 Task: Find connections with filter location Marmagao with filter topic #Startuplife with filter profile language German with filter current company SAP Openings with filter school DAV Centenary Public School - India with filter industry Research Services with filter service category Growth Marketing with filter keywords title Front Desk Manager
Action: Mouse moved to (480, 69)
Screenshot: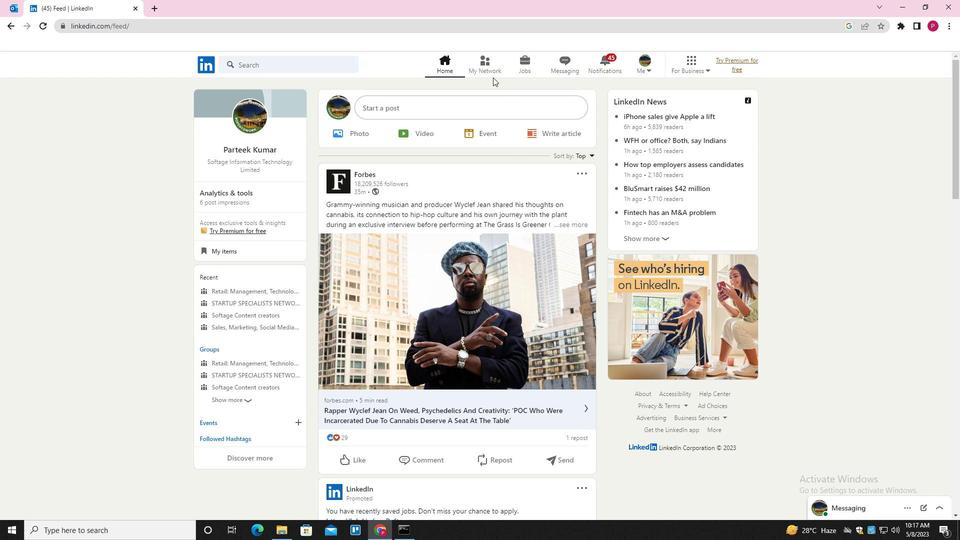 
Action: Mouse pressed left at (480, 69)
Screenshot: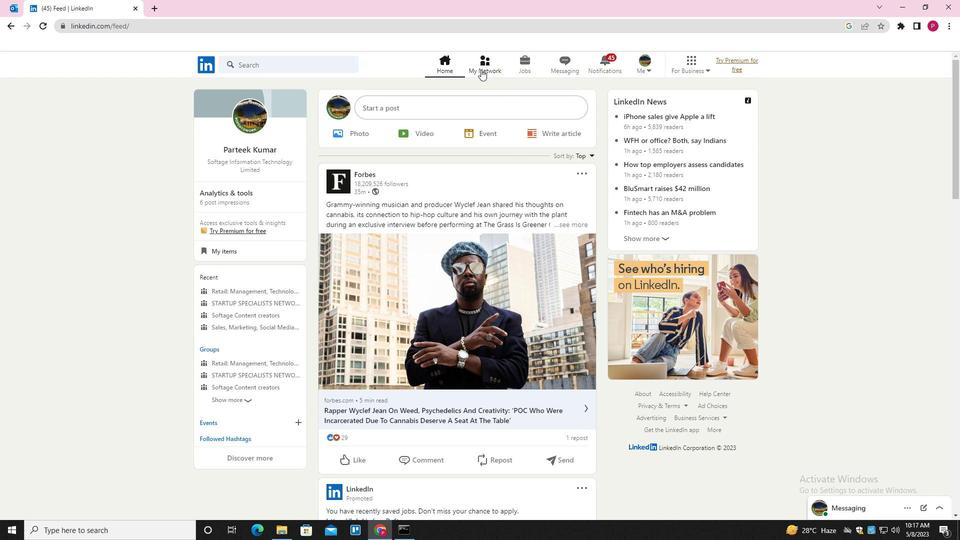 
Action: Mouse moved to (322, 120)
Screenshot: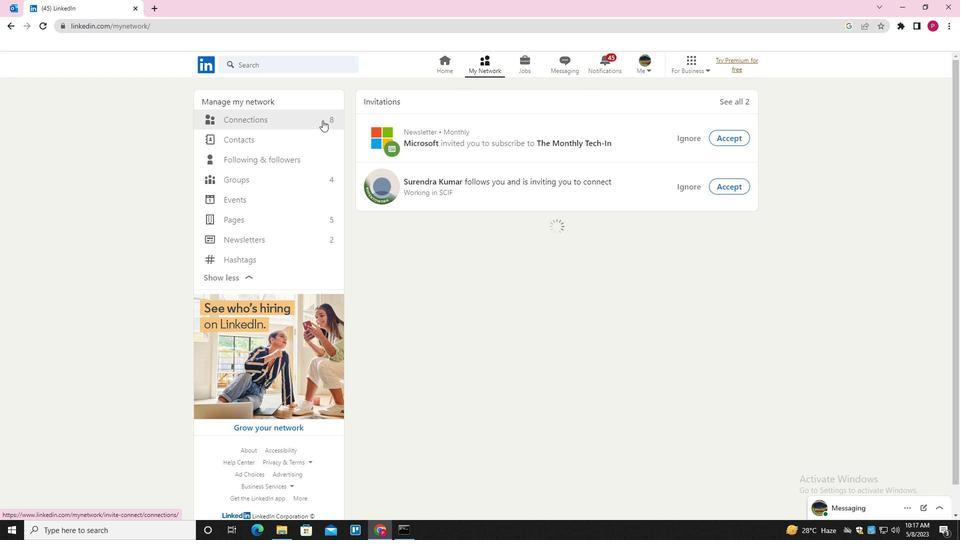 
Action: Mouse pressed left at (322, 120)
Screenshot: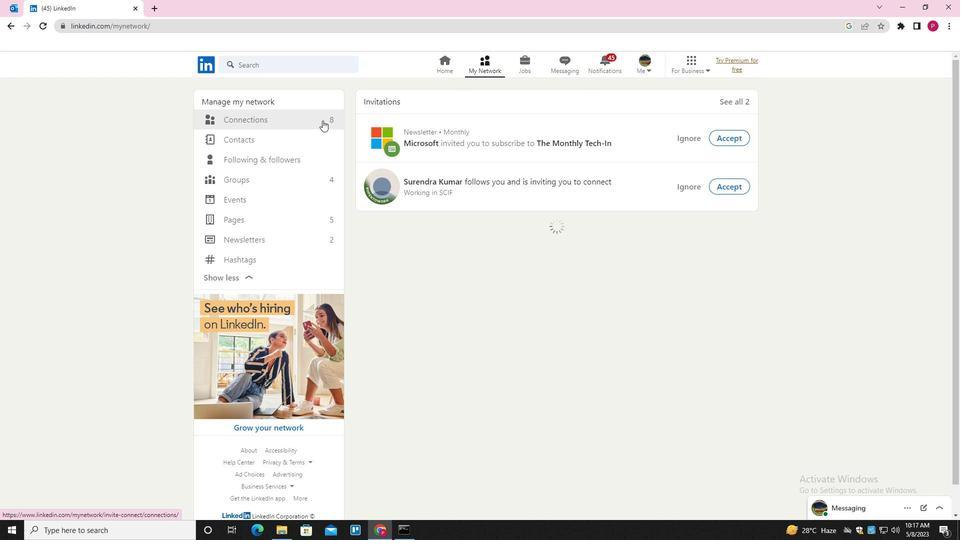 
Action: Mouse moved to (539, 118)
Screenshot: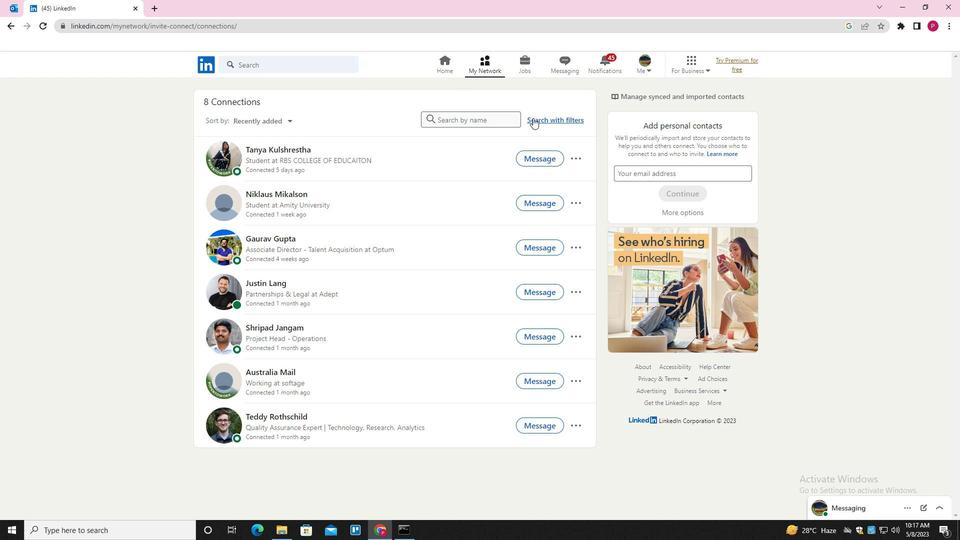 
Action: Mouse pressed left at (539, 118)
Screenshot: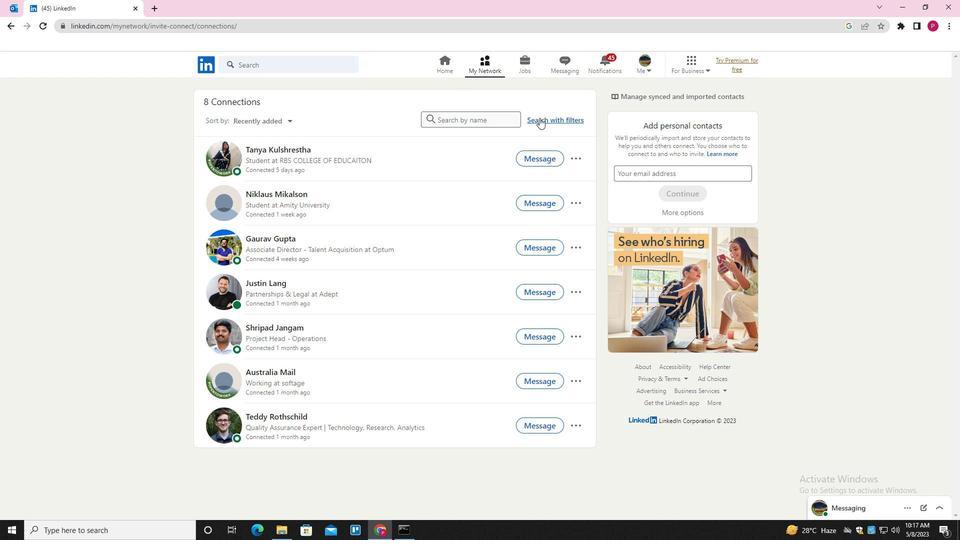 
Action: Mouse moved to (509, 93)
Screenshot: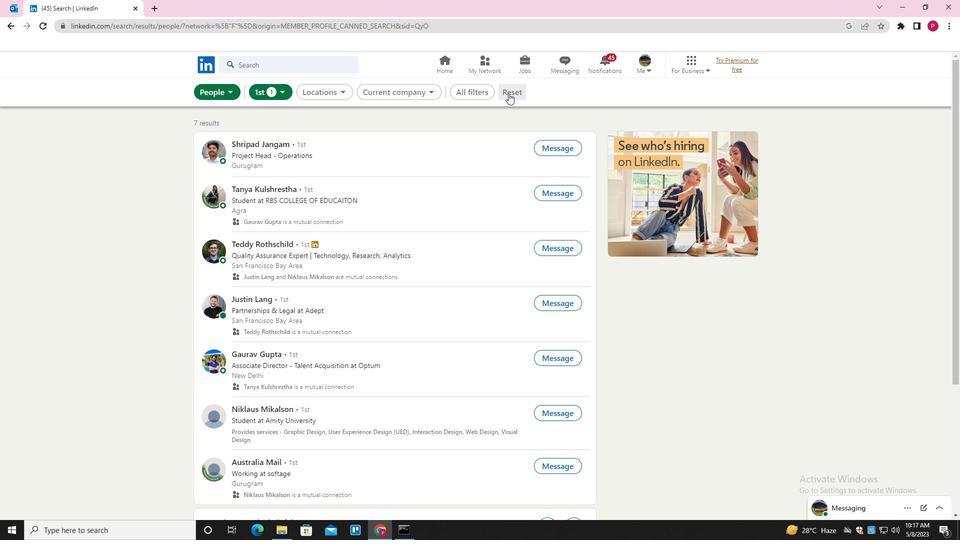 
Action: Mouse pressed left at (509, 93)
Screenshot: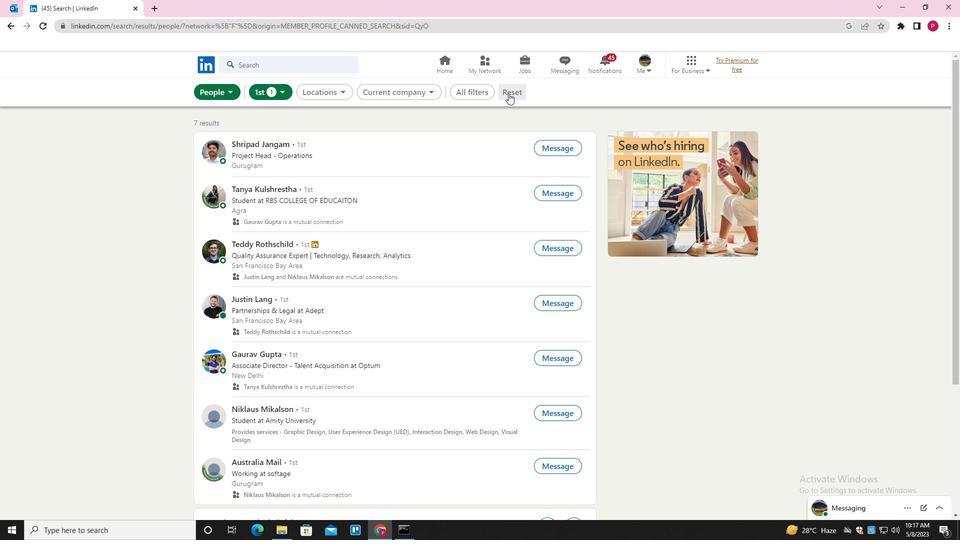 
Action: Mouse moved to (499, 93)
Screenshot: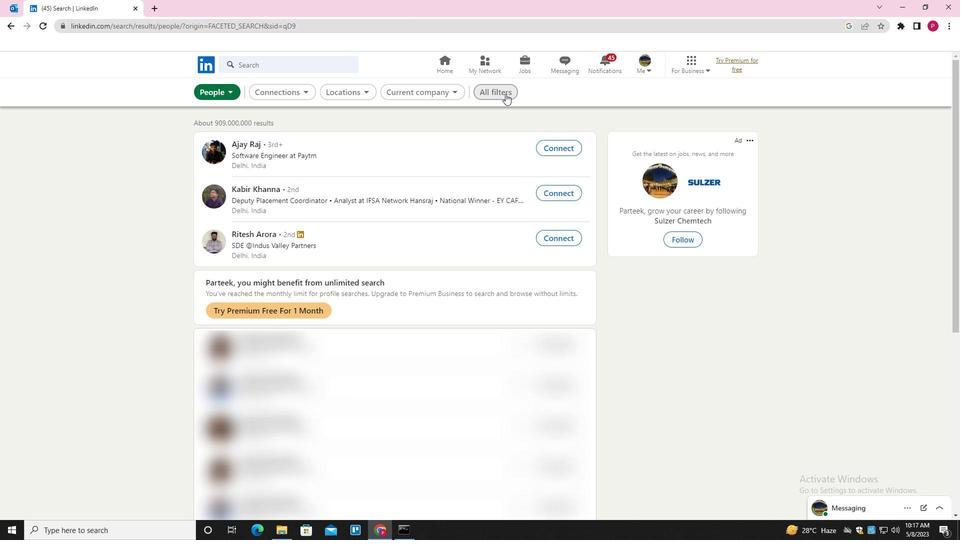 
Action: Mouse pressed left at (499, 93)
Screenshot: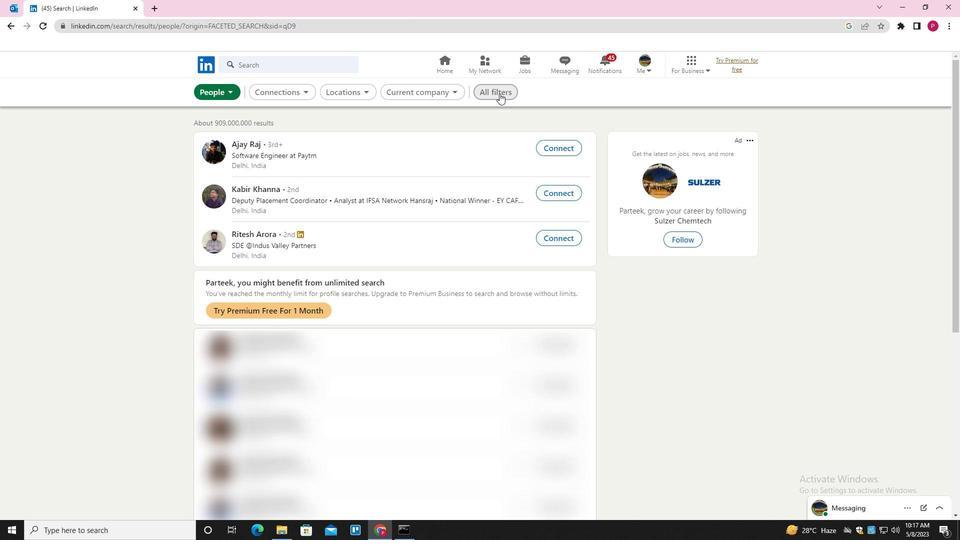 
Action: Mouse moved to (831, 239)
Screenshot: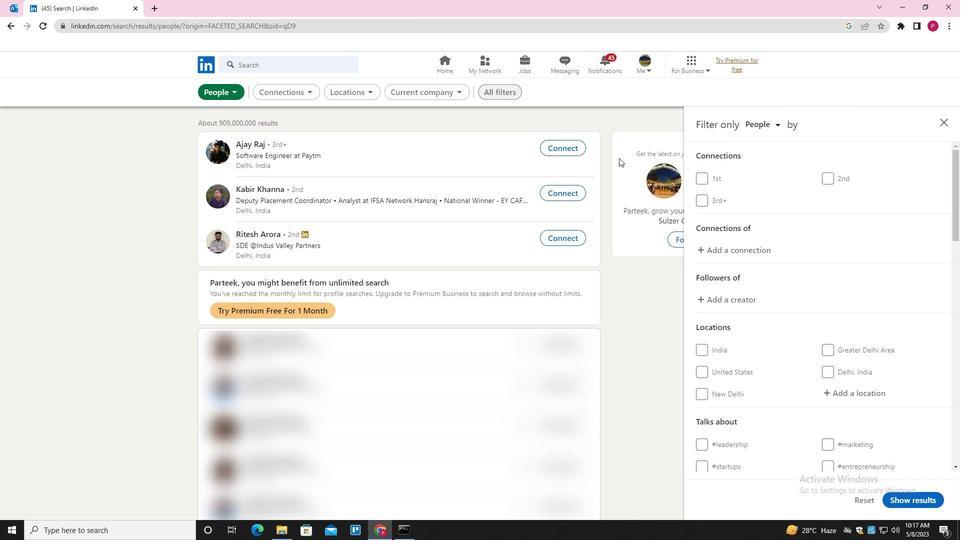 
Action: Mouse scrolled (831, 239) with delta (0, 0)
Screenshot: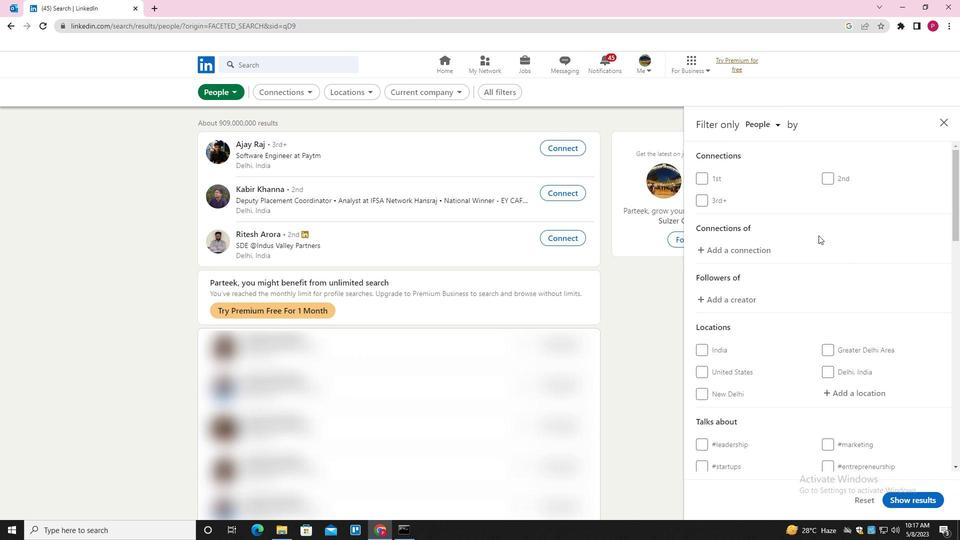 
Action: Mouse scrolled (831, 239) with delta (0, 0)
Screenshot: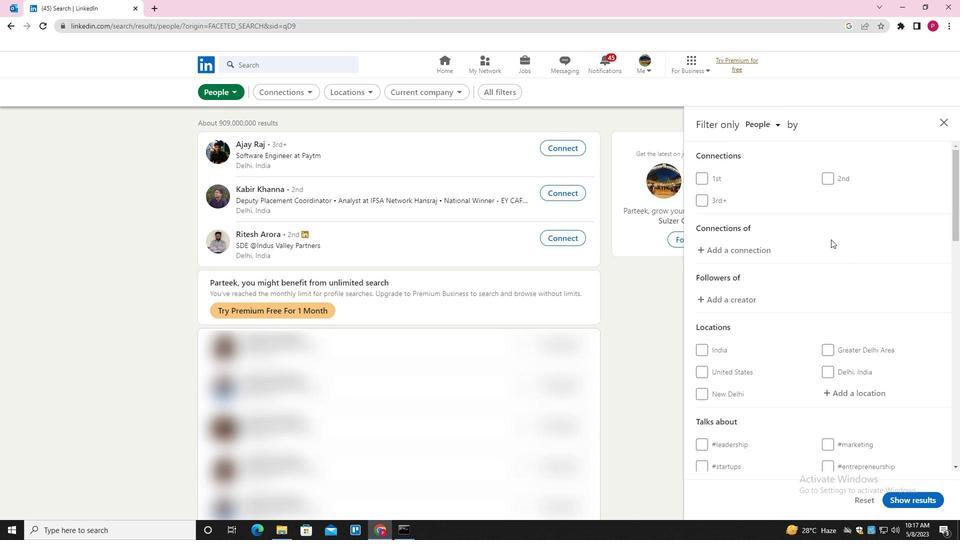 
Action: Mouse moved to (861, 289)
Screenshot: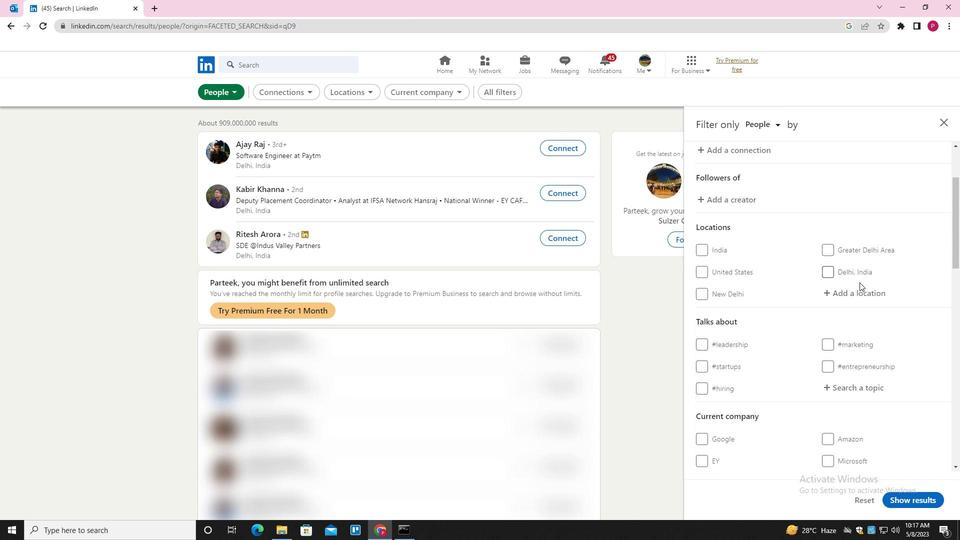 
Action: Mouse pressed left at (861, 289)
Screenshot: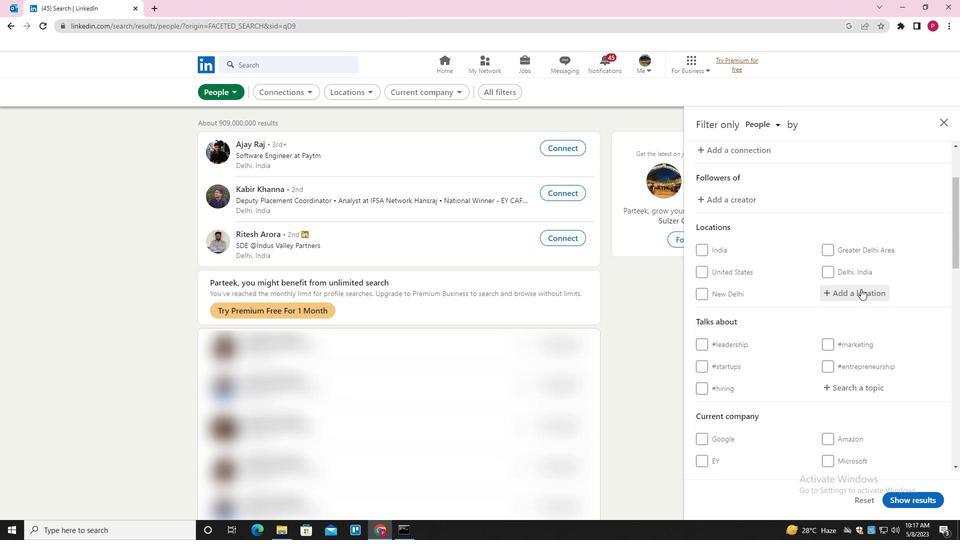 
Action: Key pressed <Key.shift>MARMAGAO<Key.down><Key.enter>
Screenshot: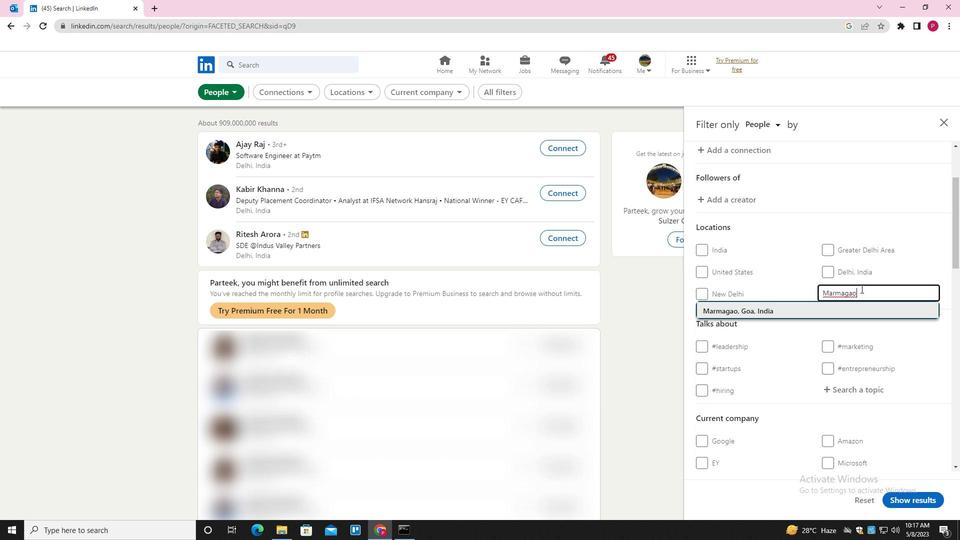 
Action: Mouse scrolled (861, 288) with delta (0, 0)
Screenshot: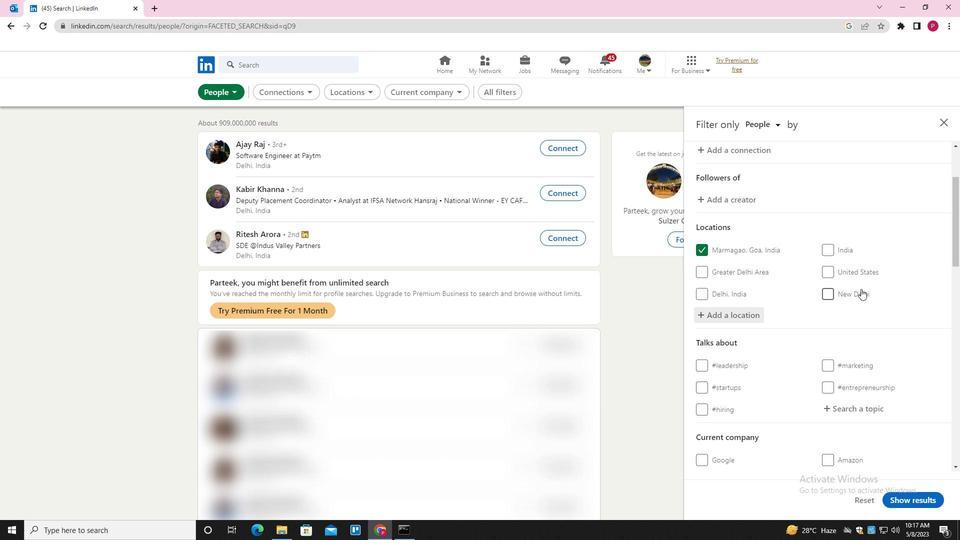 
Action: Mouse scrolled (861, 288) with delta (0, 0)
Screenshot: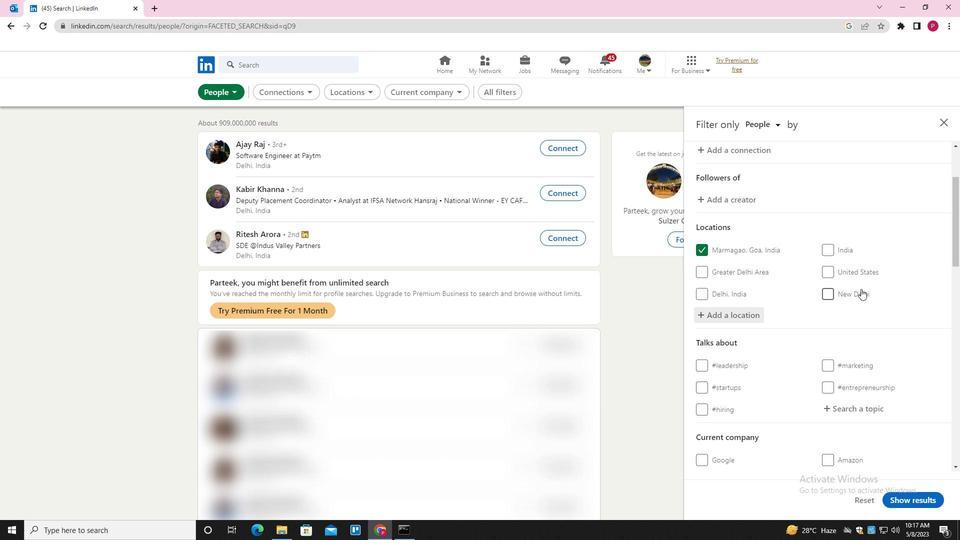 
Action: Mouse scrolled (861, 288) with delta (0, 0)
Screenshot: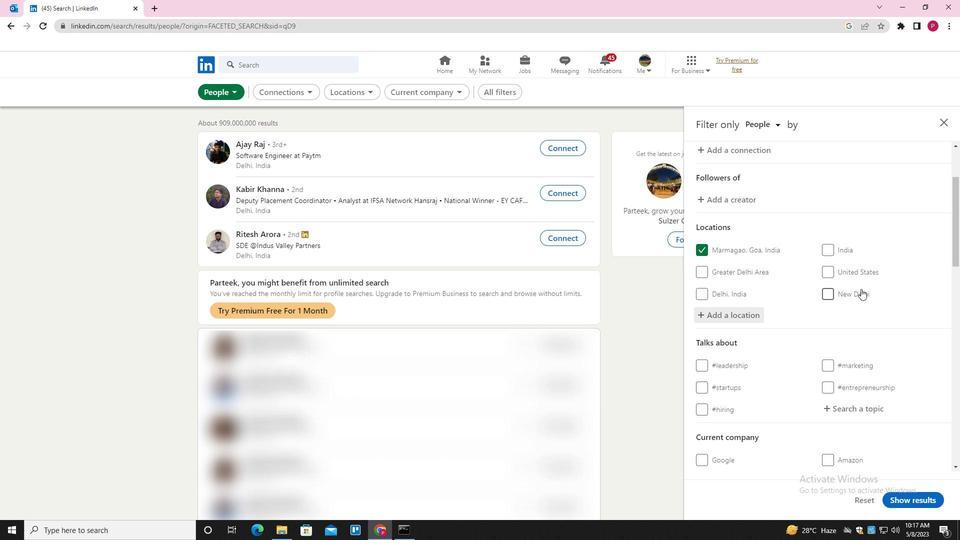 
Action: Mouse moved to (855, 265)
Screenshot: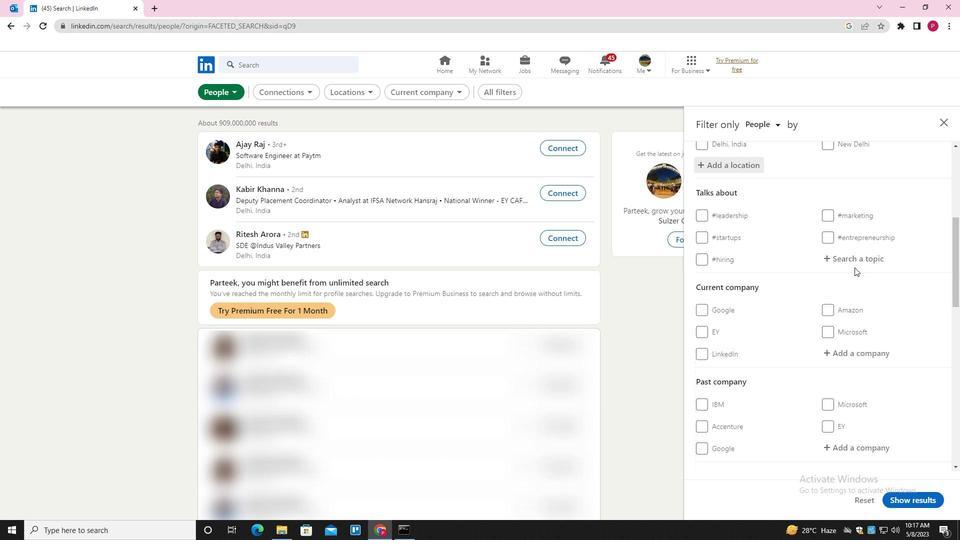 
Action: Mouse pressed left at (855, 265)
Screenshot: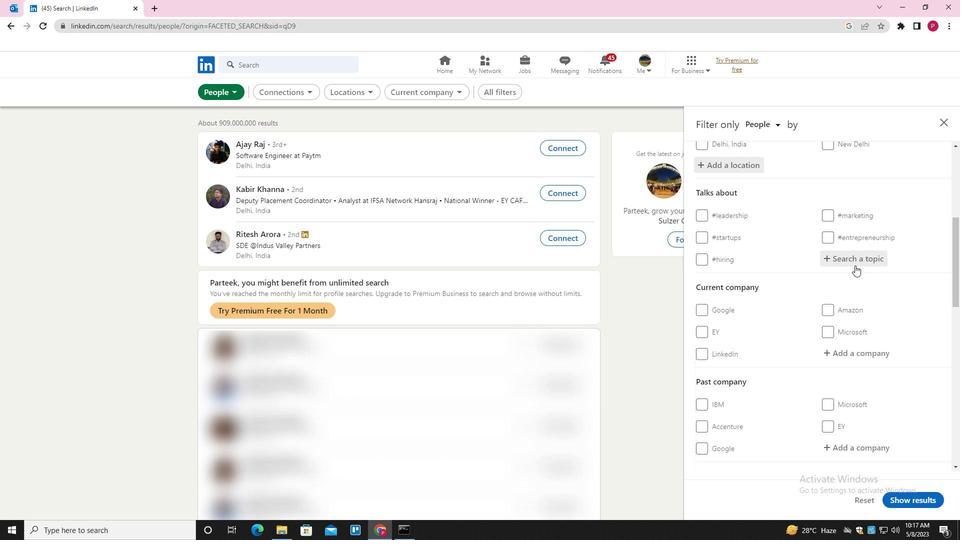 
Action: Key pressed STARTUPLIFE<Key.down><Key.enter>
Screenshot: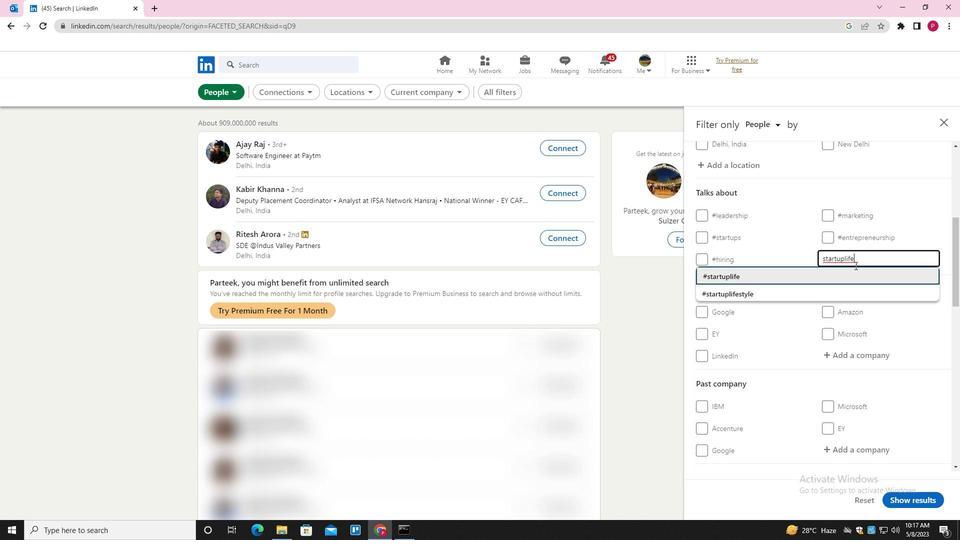 
Action: Mouse moved to (792, 321)
Screenshot: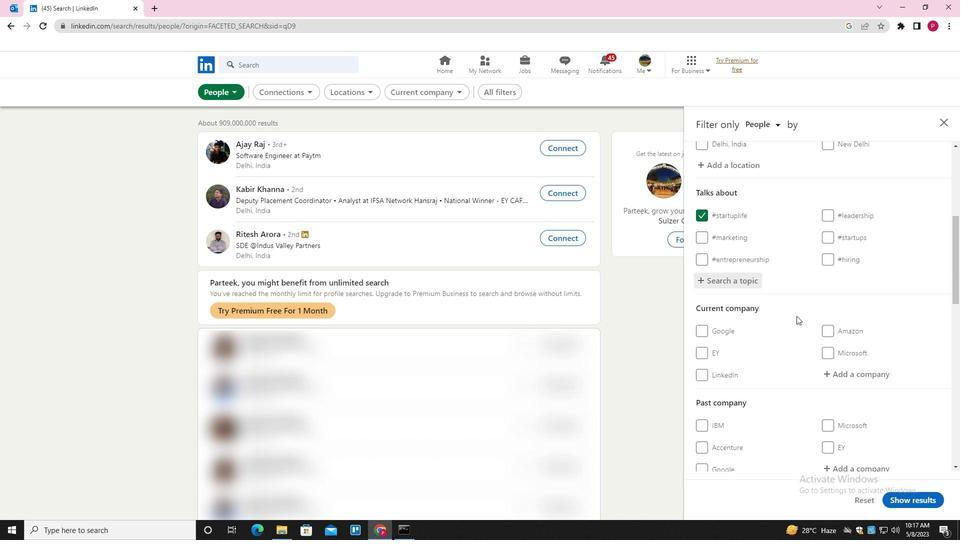 
Action: Mouse scrolled (792, 320) with delta (0, 0)
Screenshot: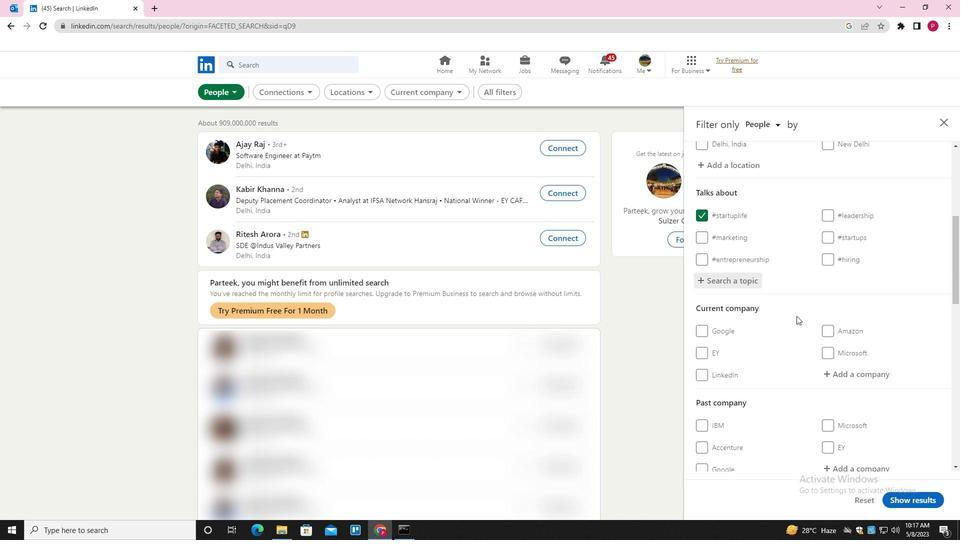 
Action: Mouse moved to (791, 322)
Screenshot: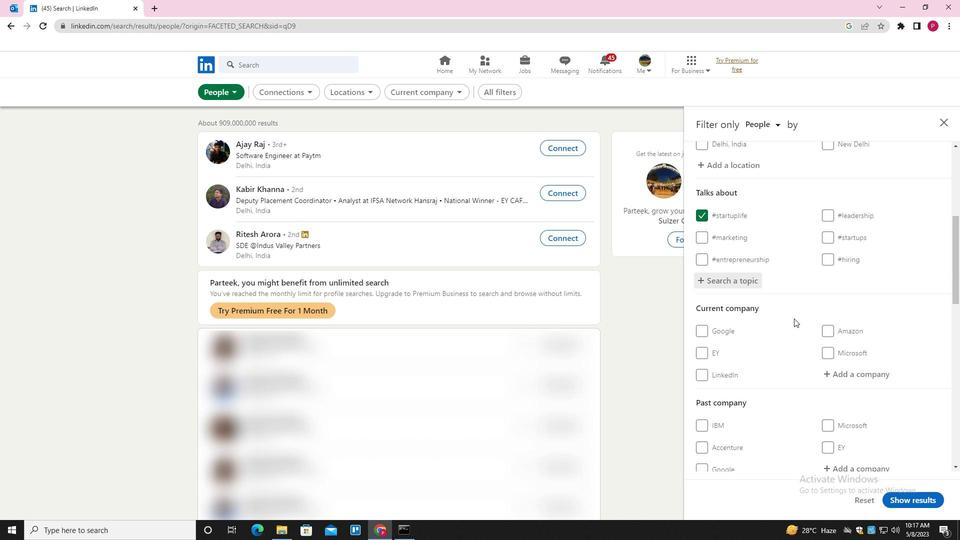 
Action: Mouse scrolled (791, 322) with delta (0, 0)
Screenshot: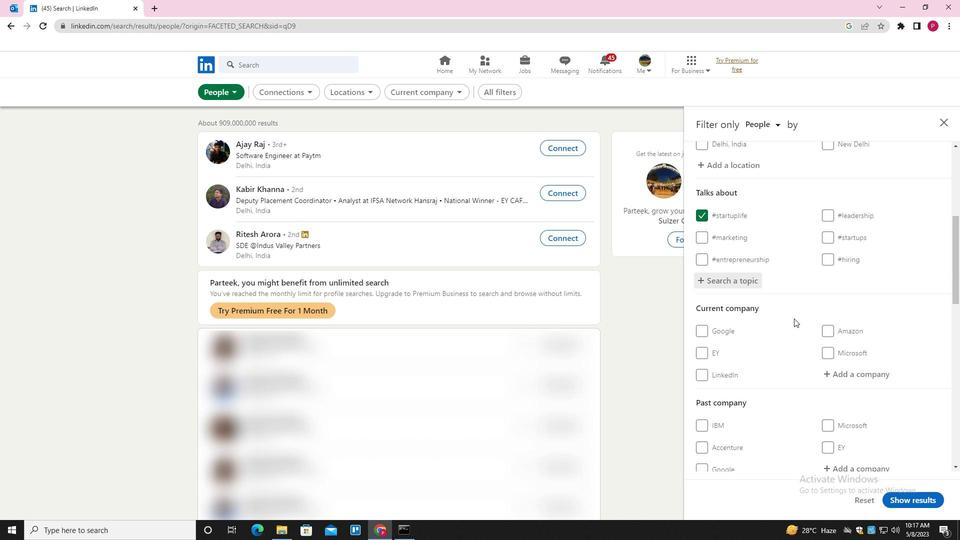 
Action: Mouse moved to (791, 323)
Screenshot: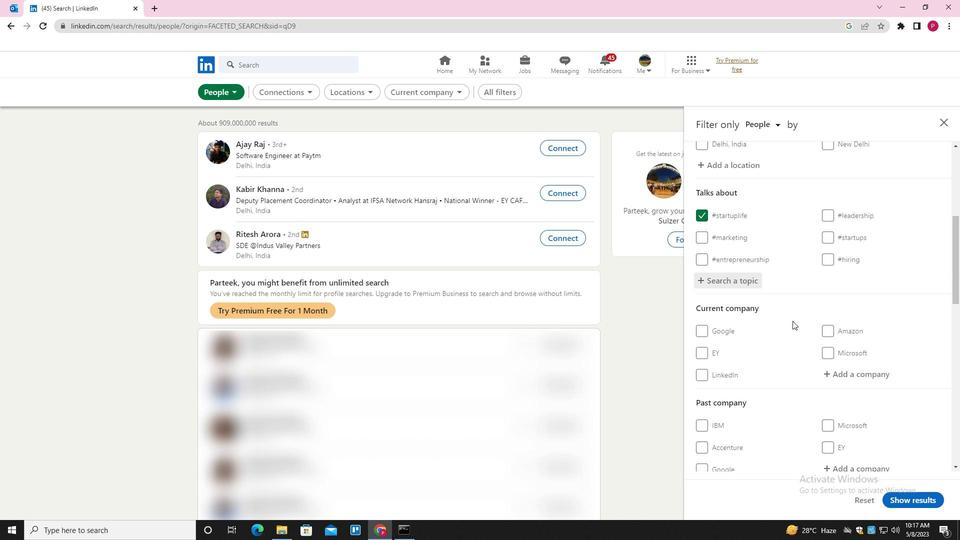 
Action: Mouse scrolled (791, 323) with delta (0, 0)
Screenshot: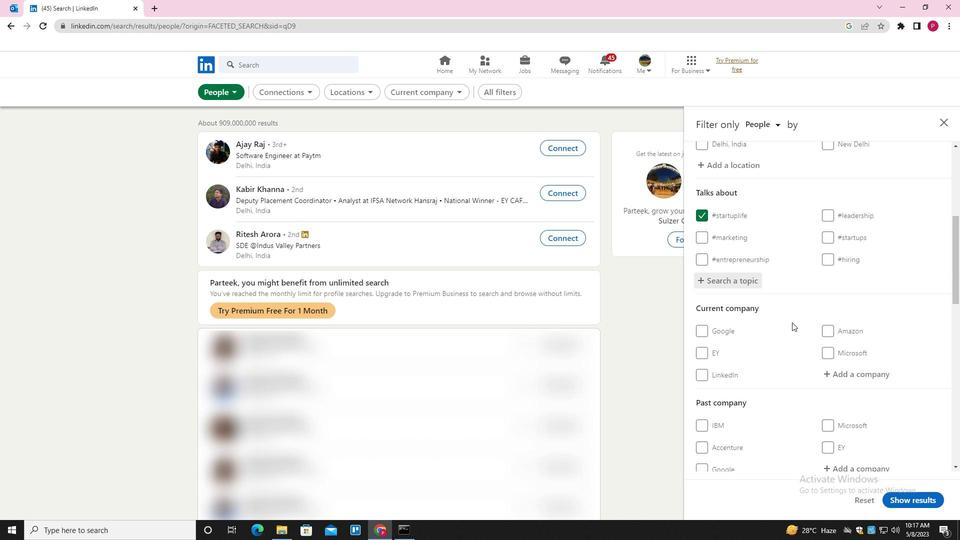 
Action: Mouse moved to (791, 324)
Screenshot: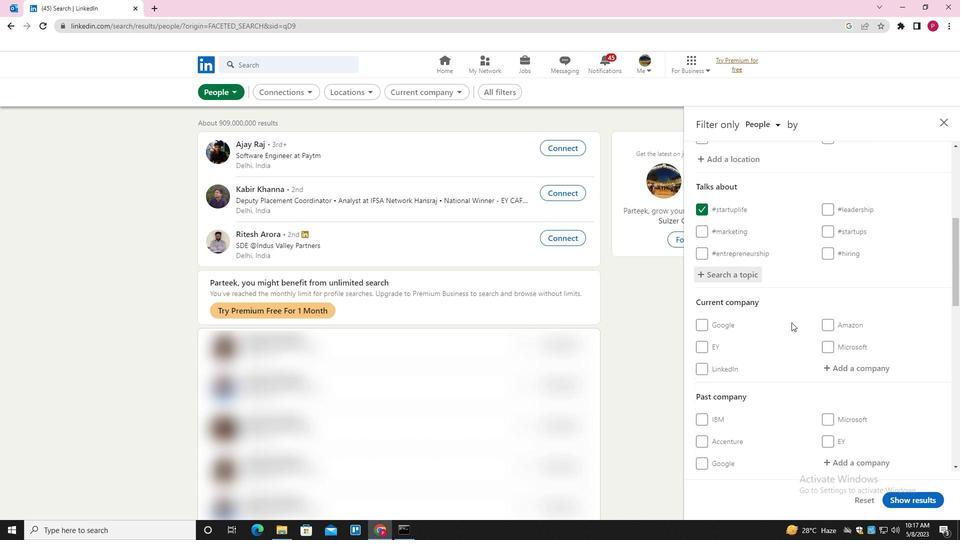 
Action: Mouse scrolled (791, 323) with delta (0, 0)
Screenshot: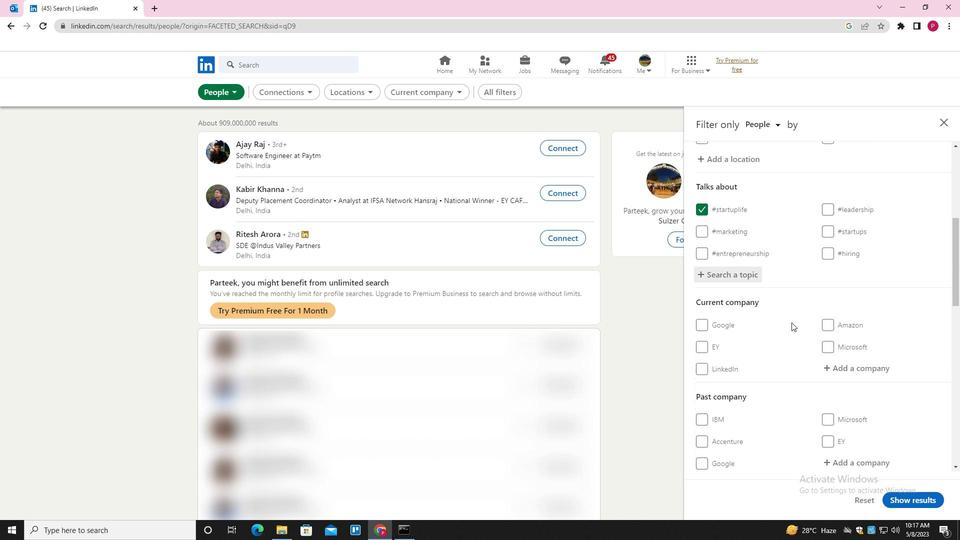 
Action: Mouse moved to (791, 324)
Screenshot: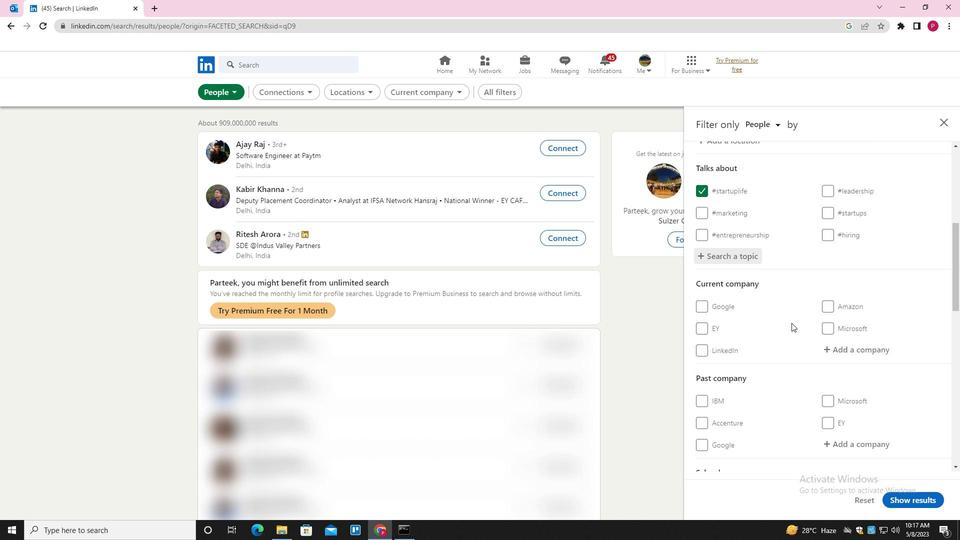 
Action: Mouse scrolled (791, 323) with delta (0, 0)
Screenshot: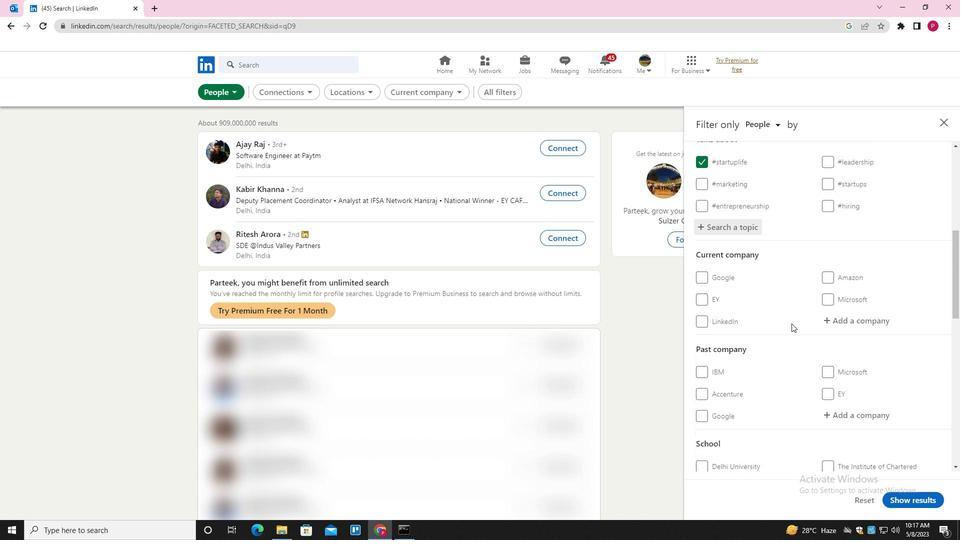 
Action: Mouse moved to (759, 312)
Screenshot: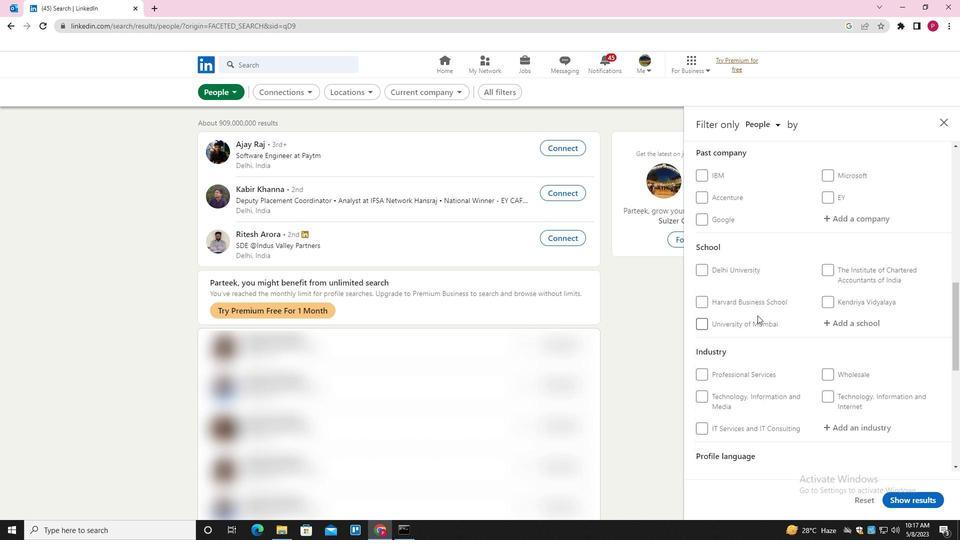 
Action: Mouse scrolled (759, 312) with delta (0, 0)
Screenshot: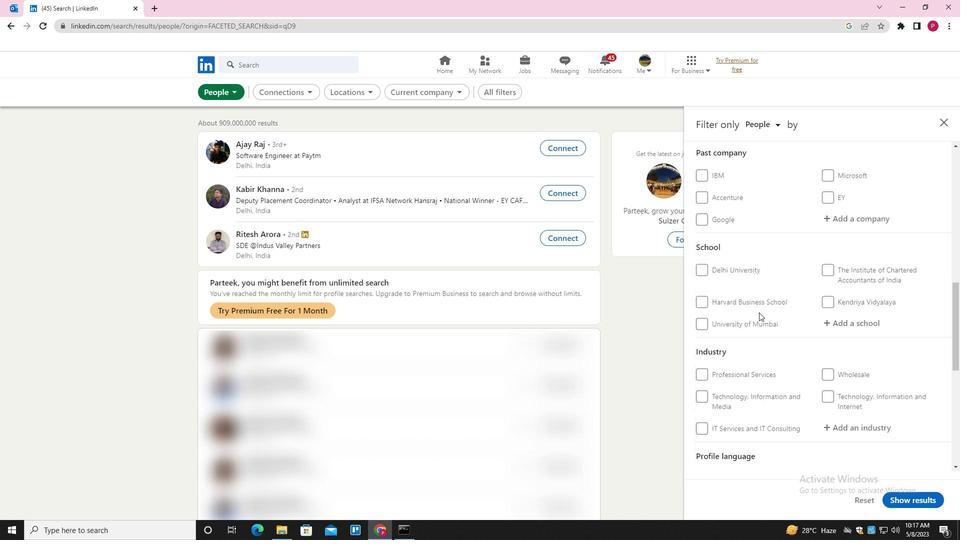 
Action: Mouse scrolled (759, 312) with delta (0, 0)
Screenshot: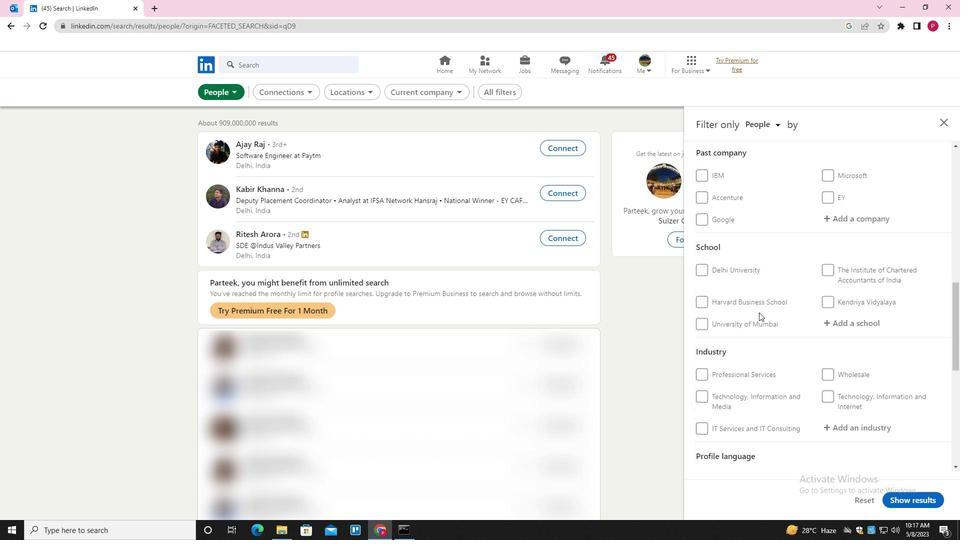 
Action: Mouse scrolled (759, 312) with delta (0, 0)
Screenshot: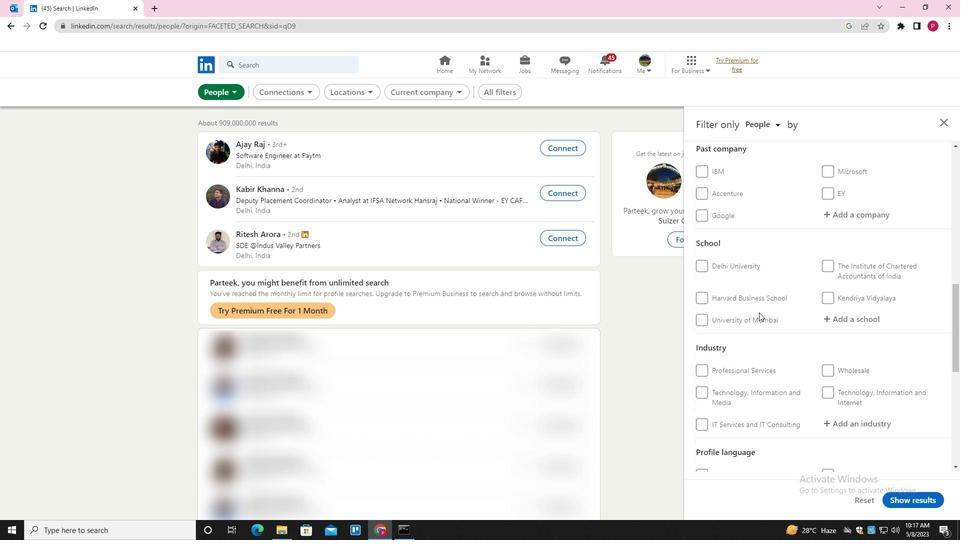 
Action: Mouse scrolled (759, 312) with delta (0, 0)
Screenshot: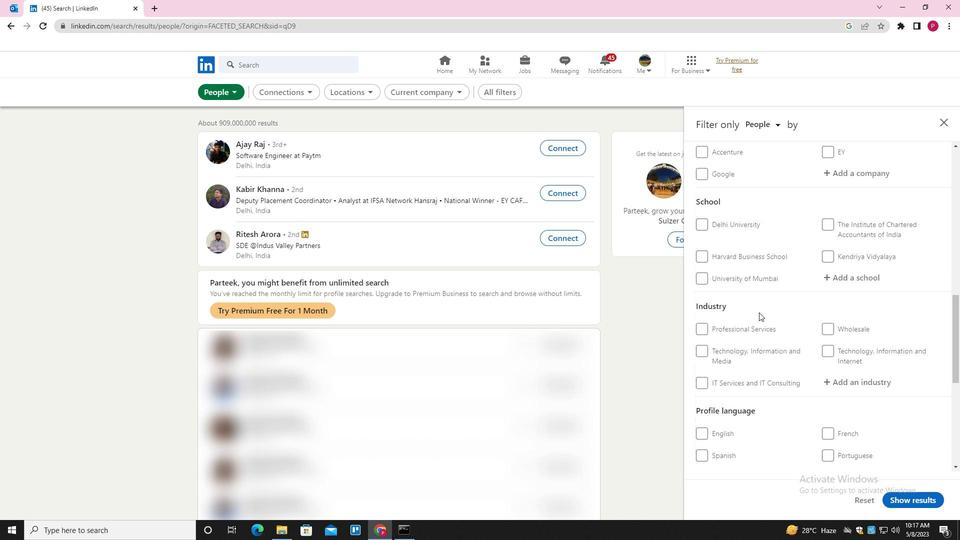 
Action: Mouse moved to (726, 322)
Screenshot: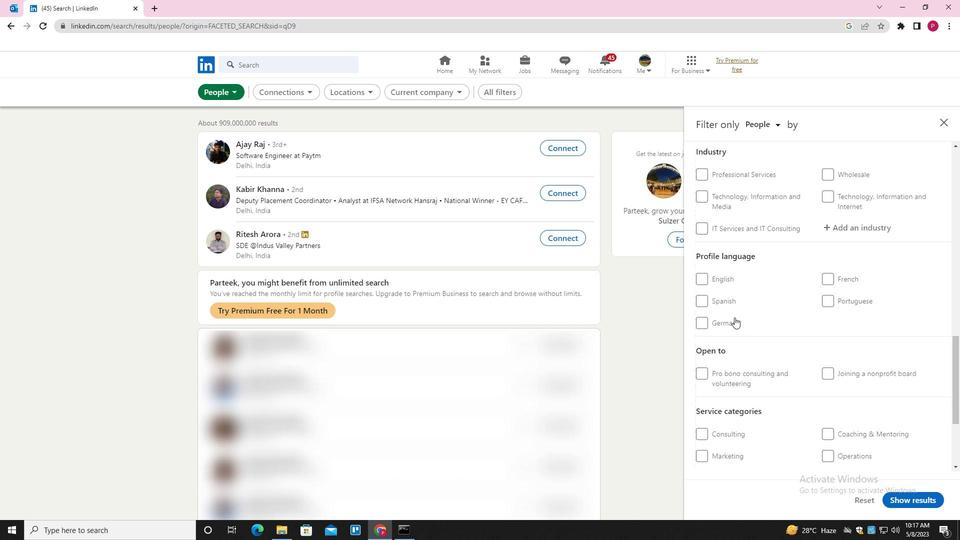 
Action: Mouse pressed left at (726, 322)
Screenshot: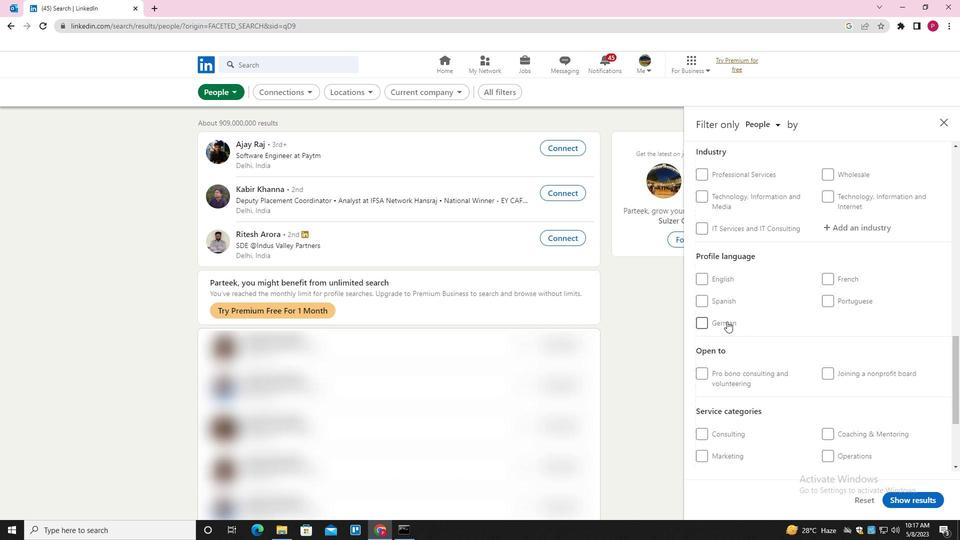 
Action: Mouse moved to (761, 326)
Screenshot: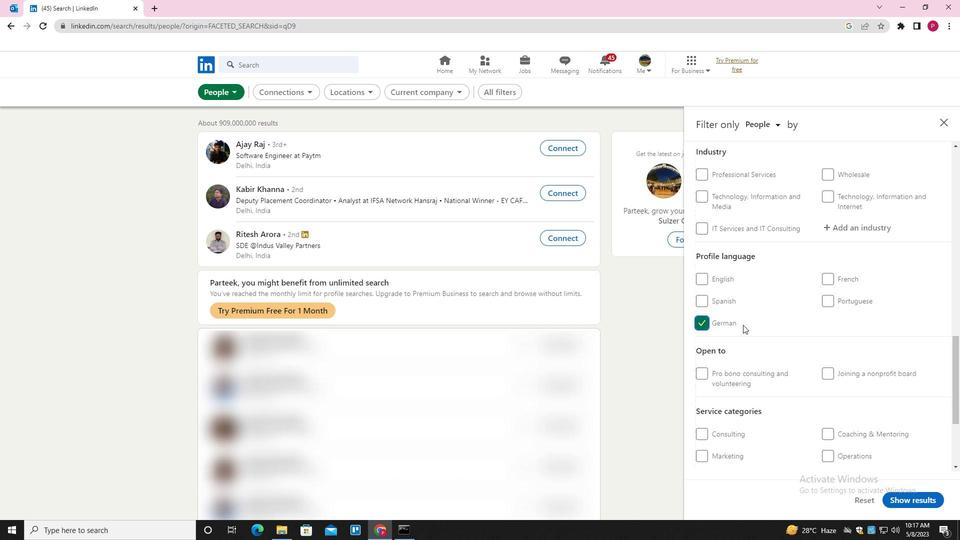 
Action: Mouse scrolled (761, 327) with delta (0, 0)
Screenshot: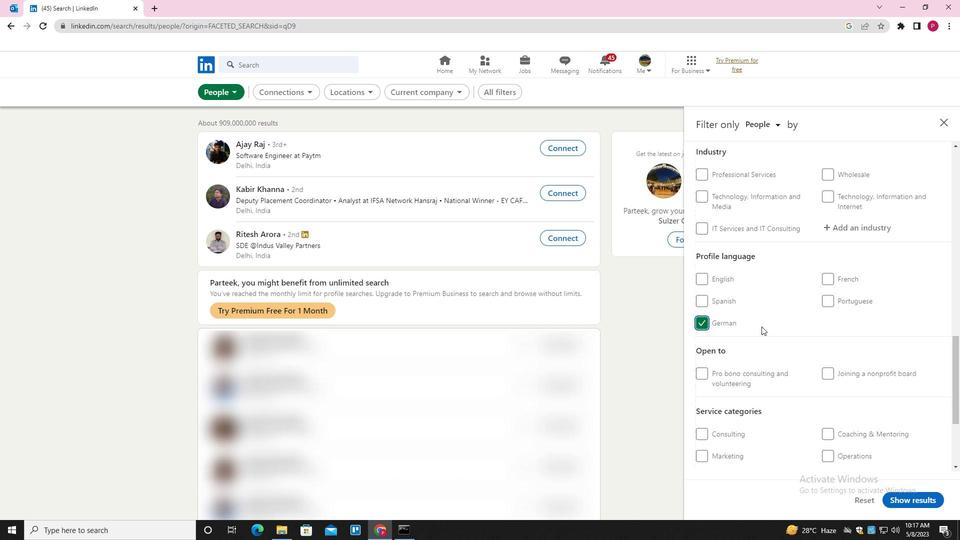 
Action: Mouse scrolled (761, 327) with delta (0, 0)
Screenshot: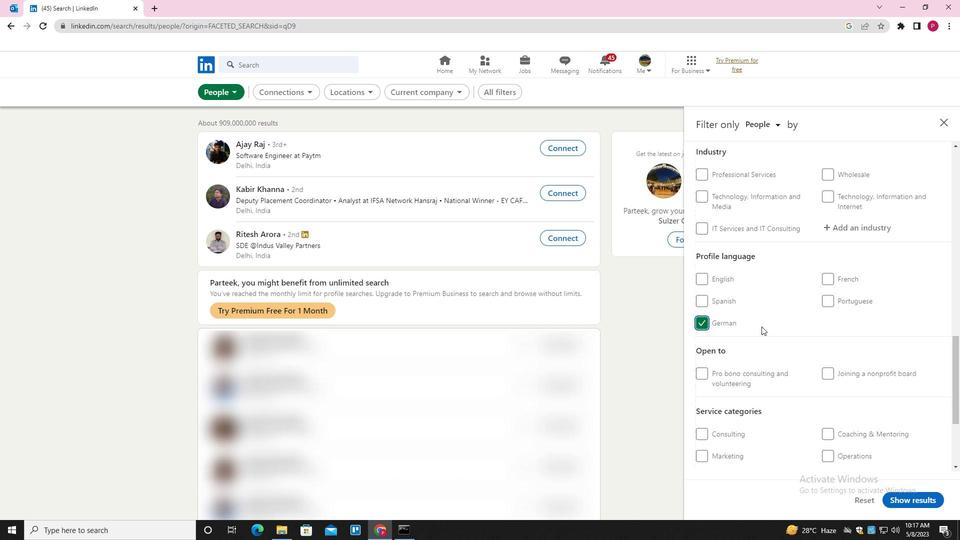 
Action: Mouse scrolled (761, 327) with delta (0, 0)
Screenshot: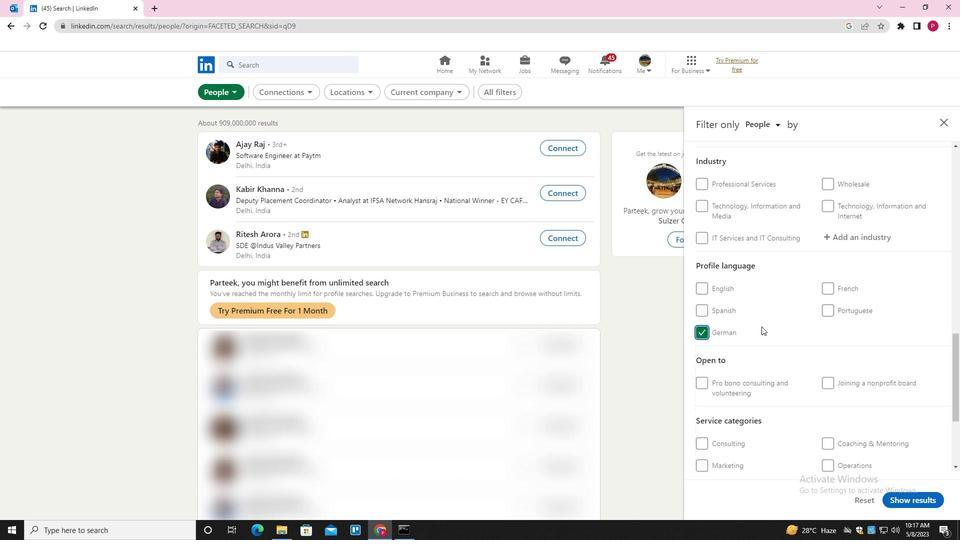 
Action: Mouse scrolled (761, 327) with delta (0, 0)
Screenshot: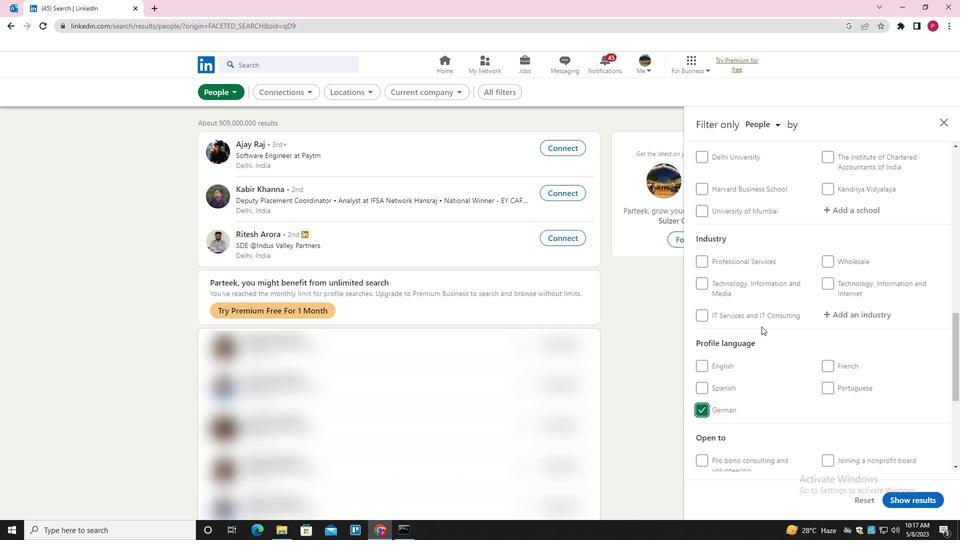 
Action: Mouse scrolled (761, 327) with delta (0, 0)
Screenshot: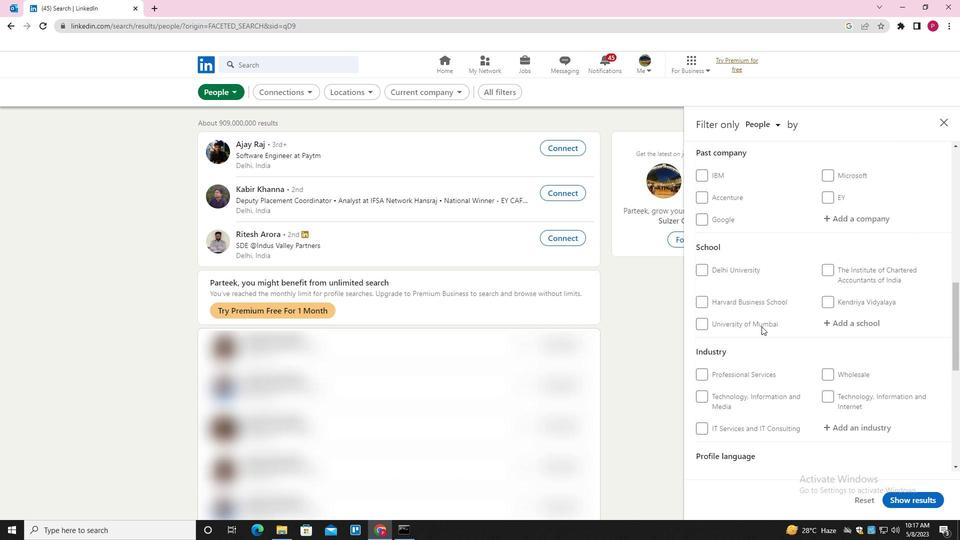 
Action: Mouse scrolled (761, 327) with delta (0, 0)
Screenshot: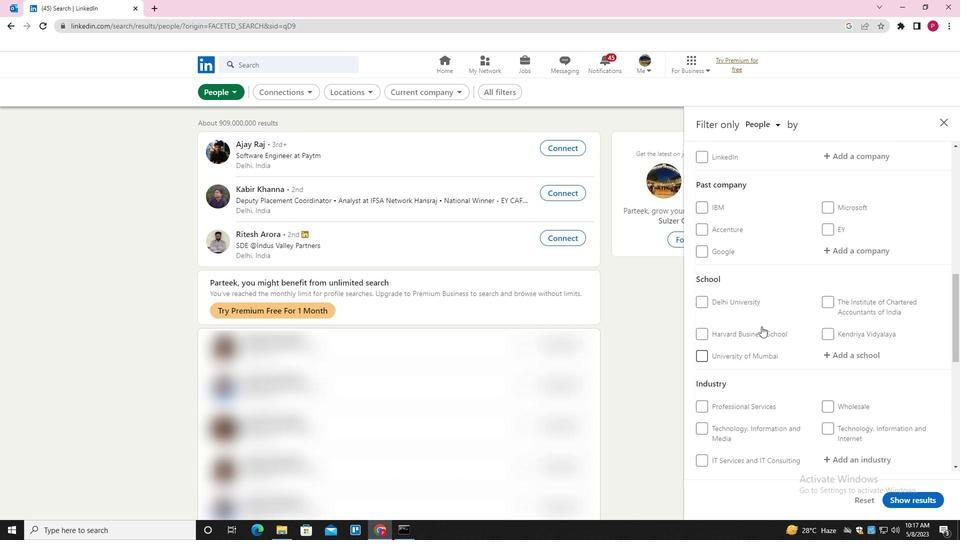 
Action: Mouse moved to (843, 227)
Screenshot: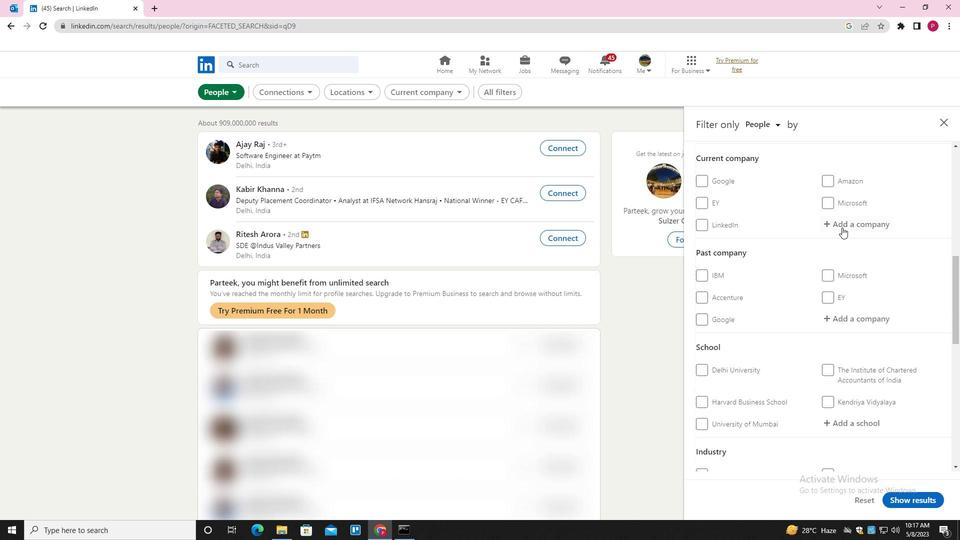 
Action: Mouse pressed left at (843, 227)
Screenshot: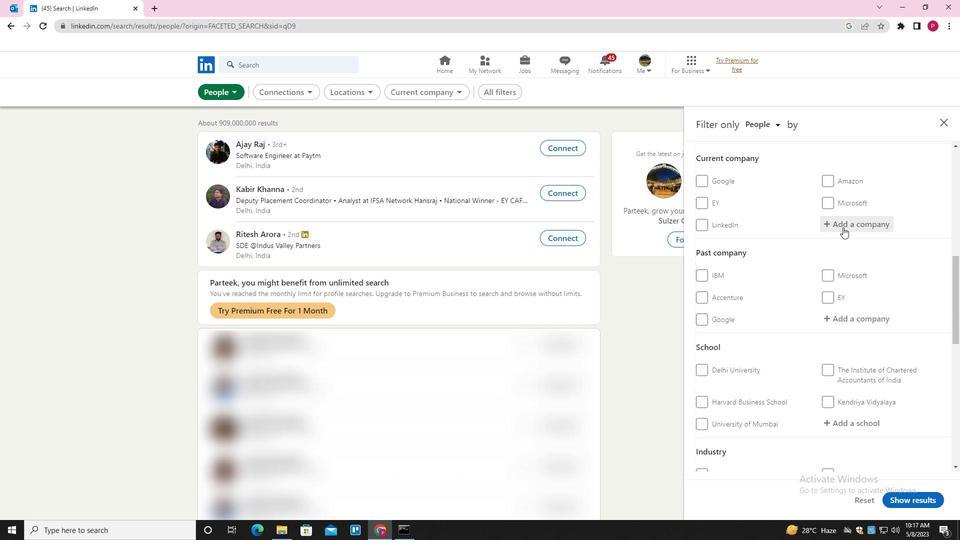 
Action: Key pressed <Key.shift>SAP<Key.space><Key.shift><Key.shift><Key.shift>OPENINGS<Key.space><Key.down><Key.enter>
Screenshot: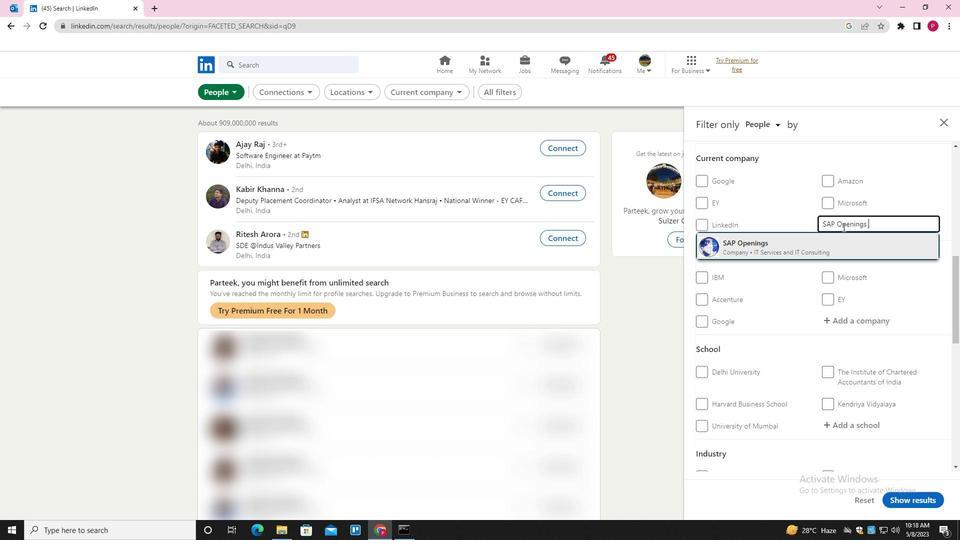 
Action: Mouse moved to (806, 258)
Screenshot: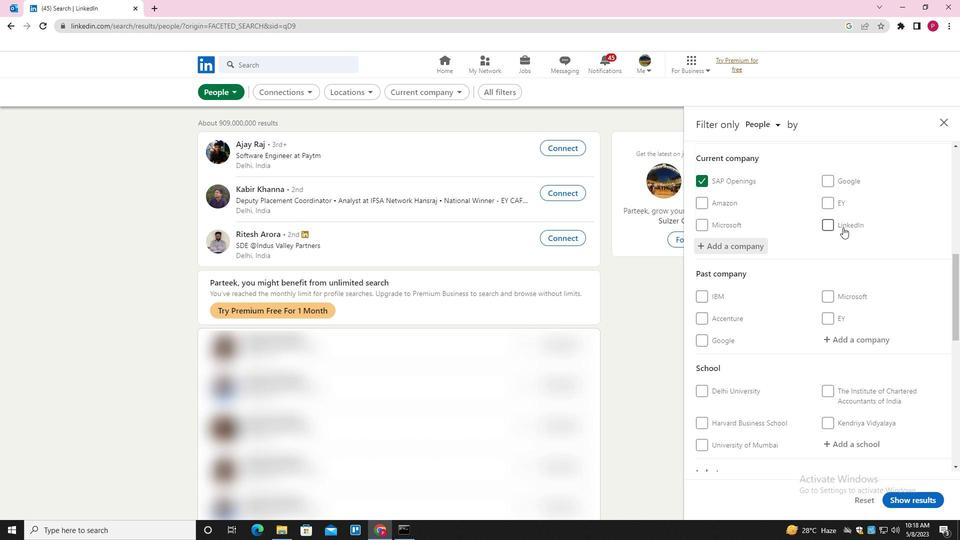 
Action: Mouse scrolled (806, 257) with delta (0, 0)
Screenshot: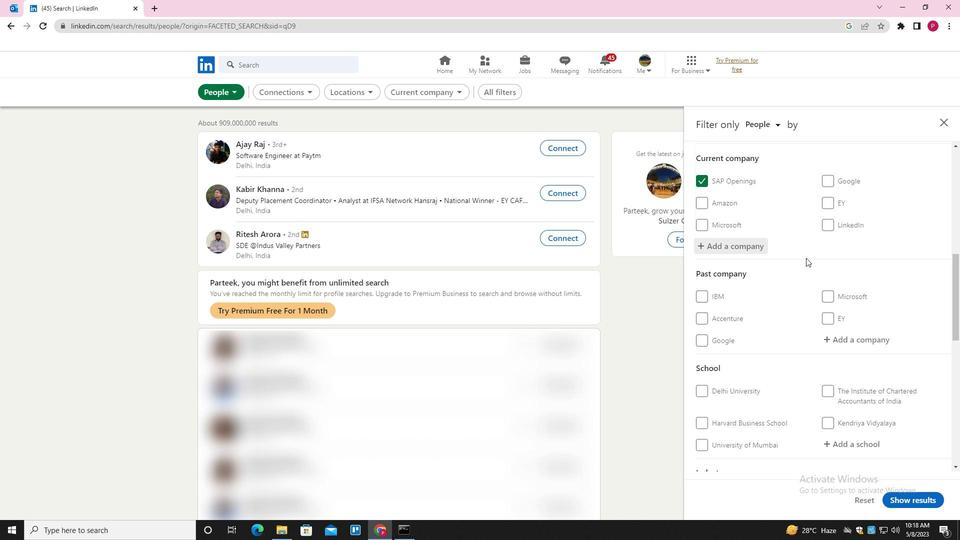 
Action: Mouse moved to (843, 288)
Screenshot: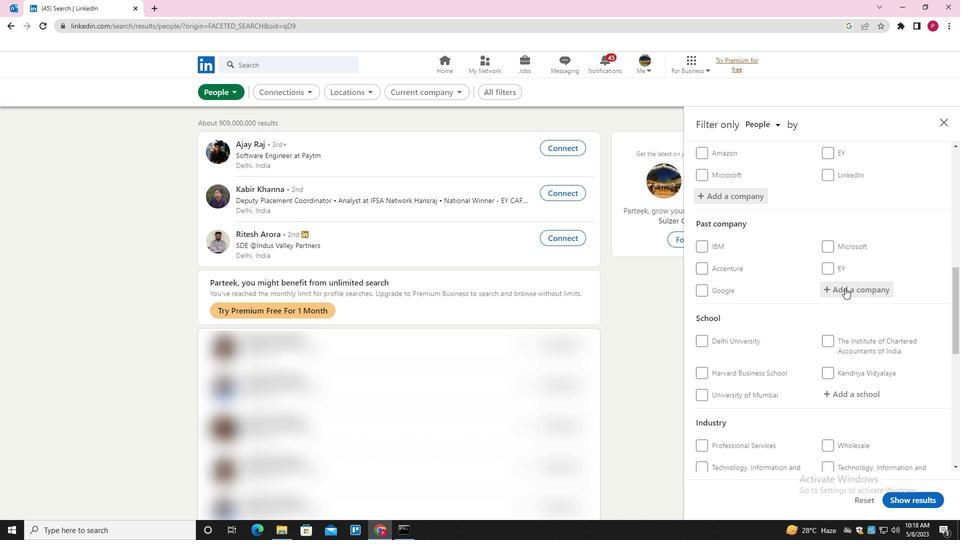 
Action: Mouse scrolled (843, 287) with delta (0, 0)
Screenshot: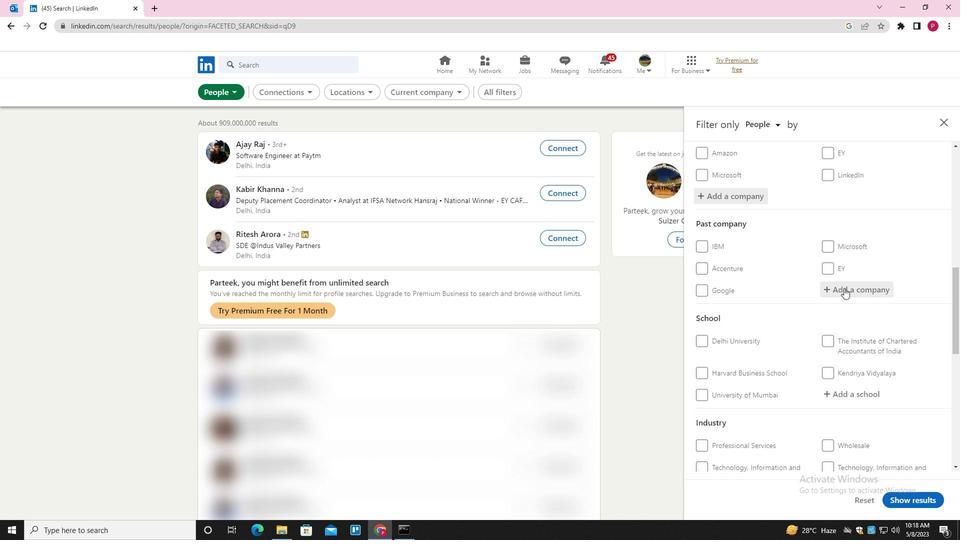 
Action: Mouse moved to (843, 289)
Screenshot: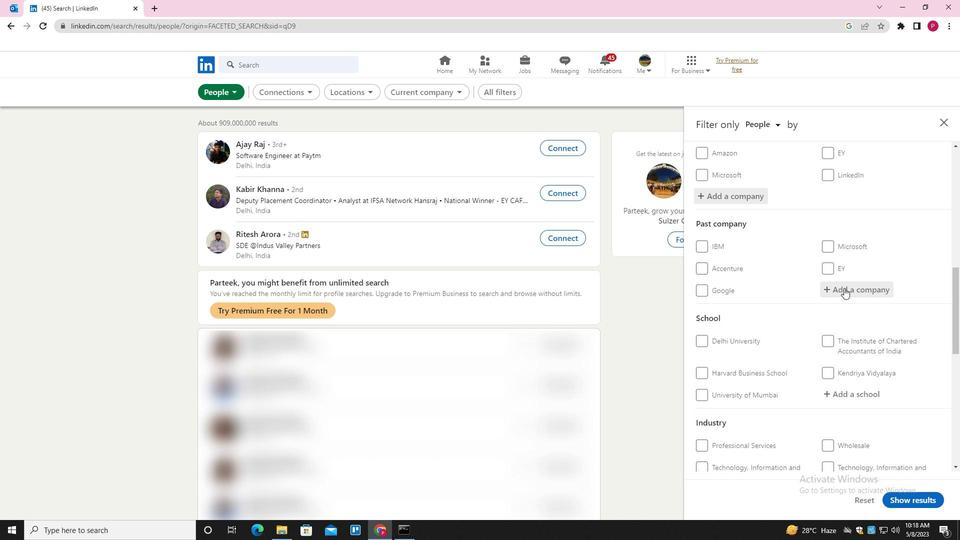 
Action: Mouse scrolled (843, 288) with delta (0, 0)
Screenshot: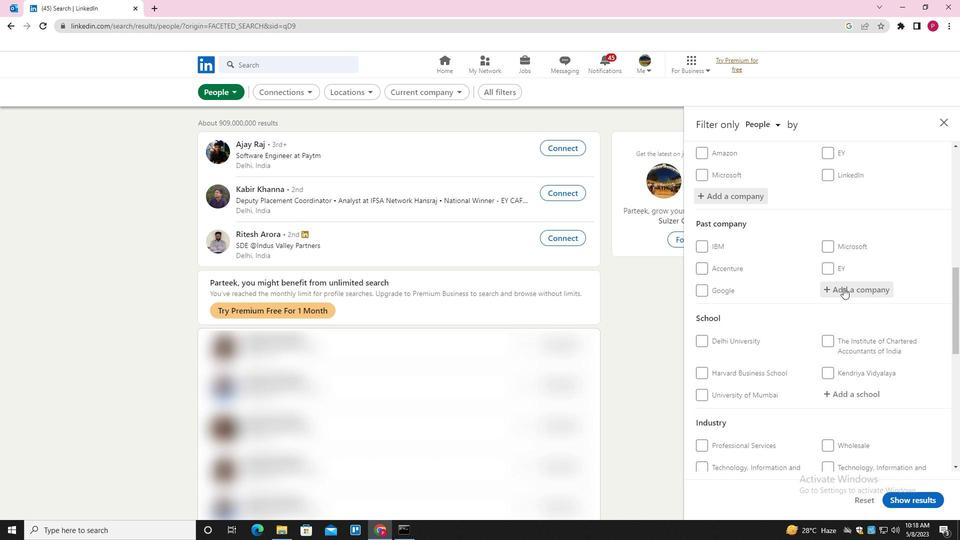 
Action: Mouse moved to (839, 288)
Screenshot: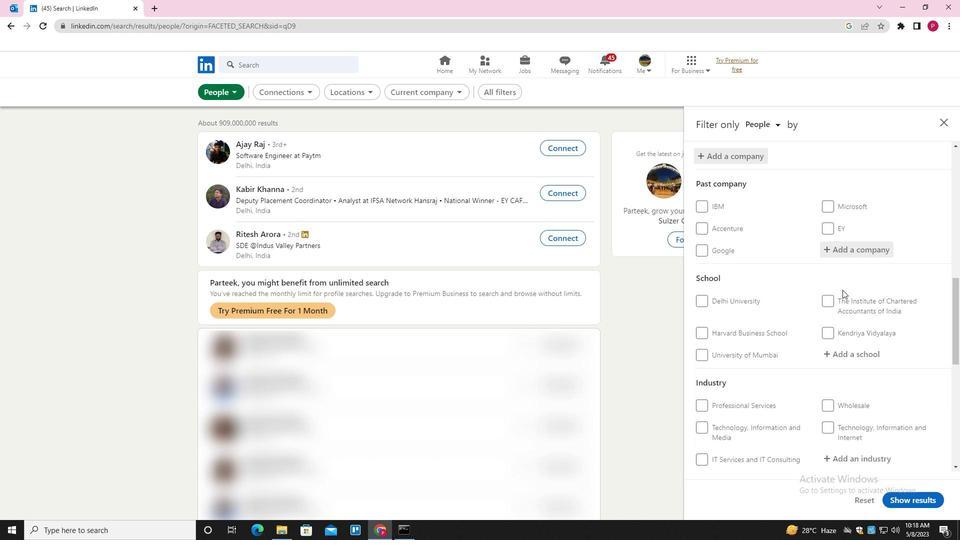 
Action: Mouse scrolled (839, 287) with delta (0, 0)
Screenshot: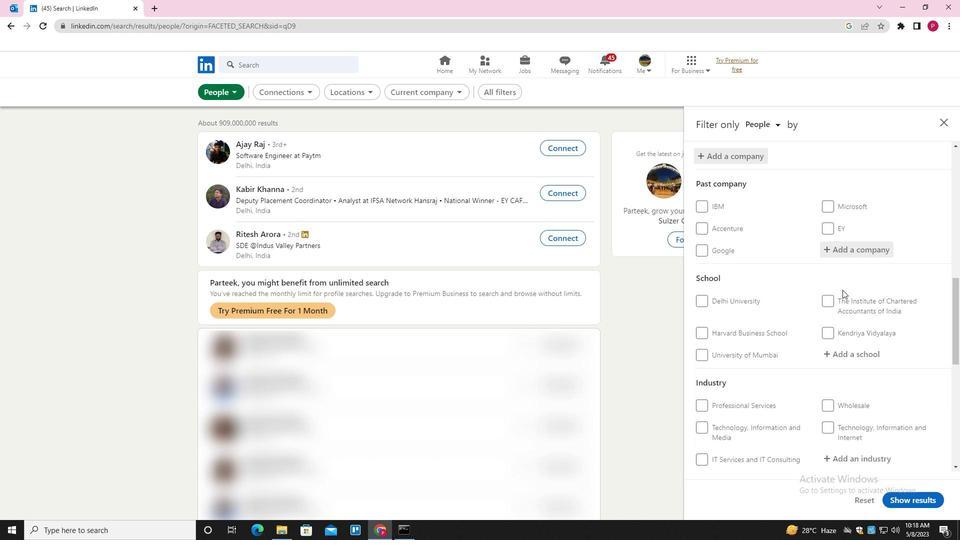
Action: Mouse moved to (847, 239)
Screenshot: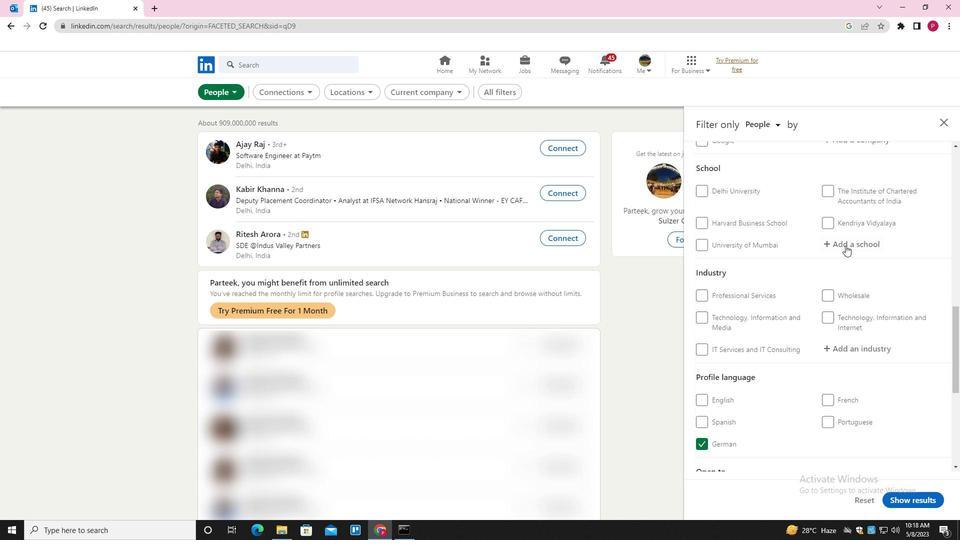 
Action: Mouse pressed left at (847, 239)
Screenshot: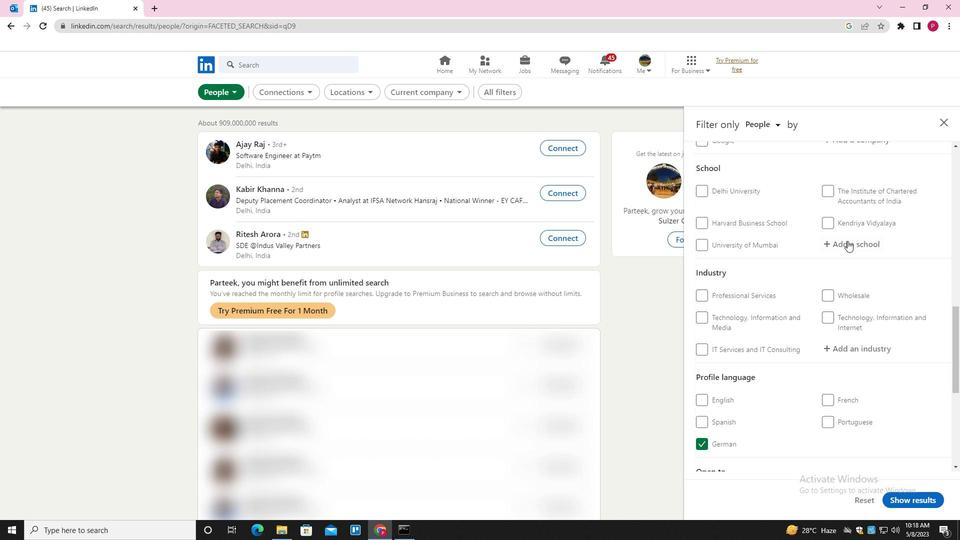 
Action: Key pressed <Key.shift><Key.shift><Key.shift><Key.shift><Key.shift><Key.shift><Key.shift><Key.shift><Key.shift>DAV<Key.space><Key.shift><Key.shift><Key.shift><Key.shift>CENTENARY<Key.space><Key.shift>PUBLIC<Key.space><Key.shift>SCHOOL<Key.down><Key.enter>
Screenshot: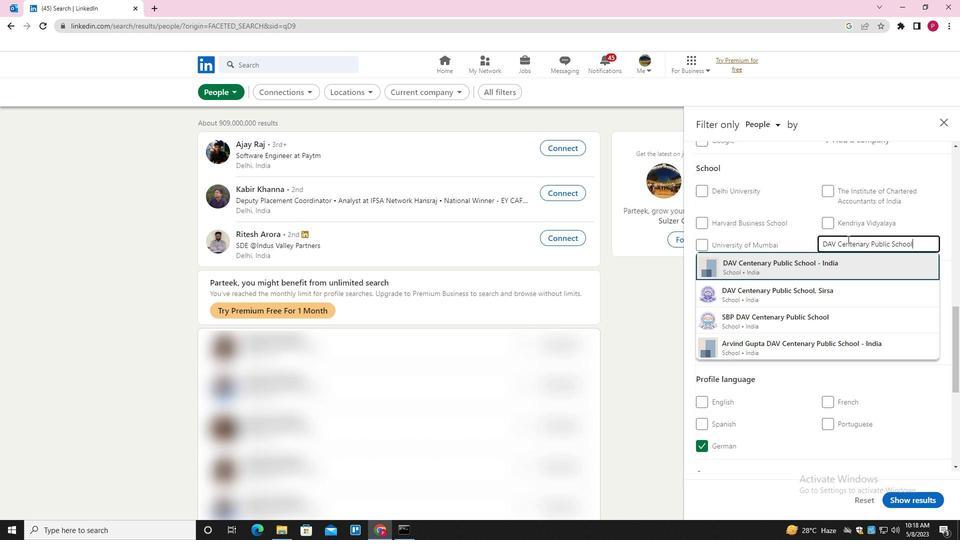 
Action: Mouse moved to (837, 287)
Screenshot: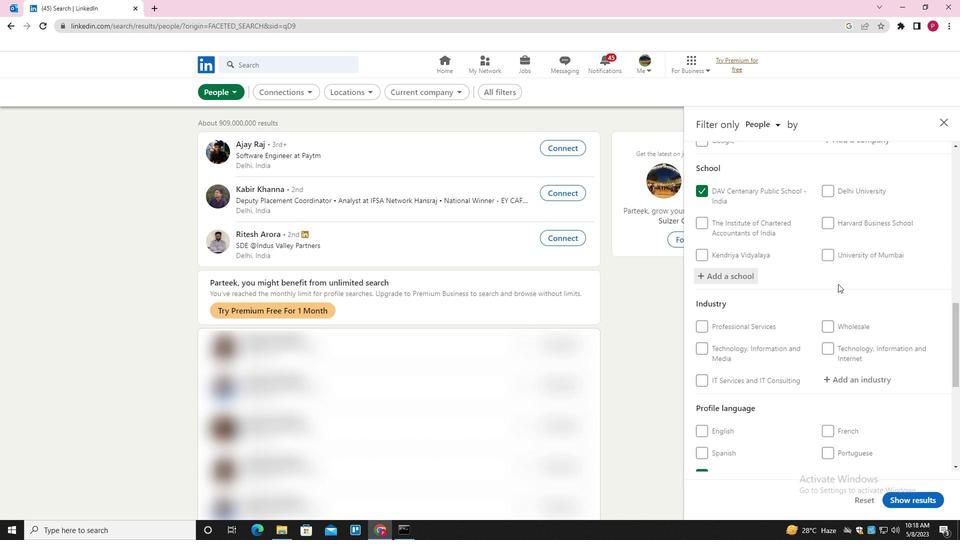
Action: Mouse scrolled (837, 287) with delta (0, 0)
Screenshot: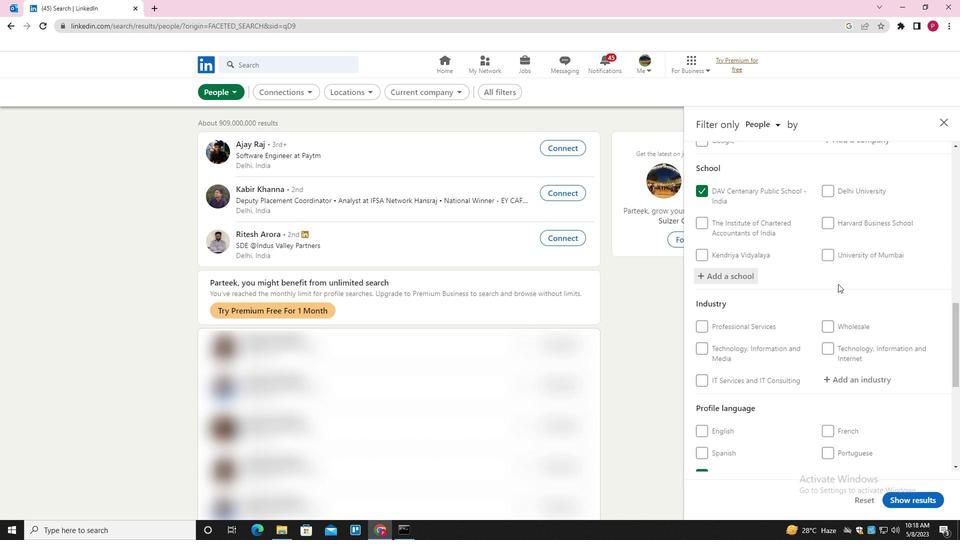 
Action: Mouse moved to (836, 290)
Screenshot: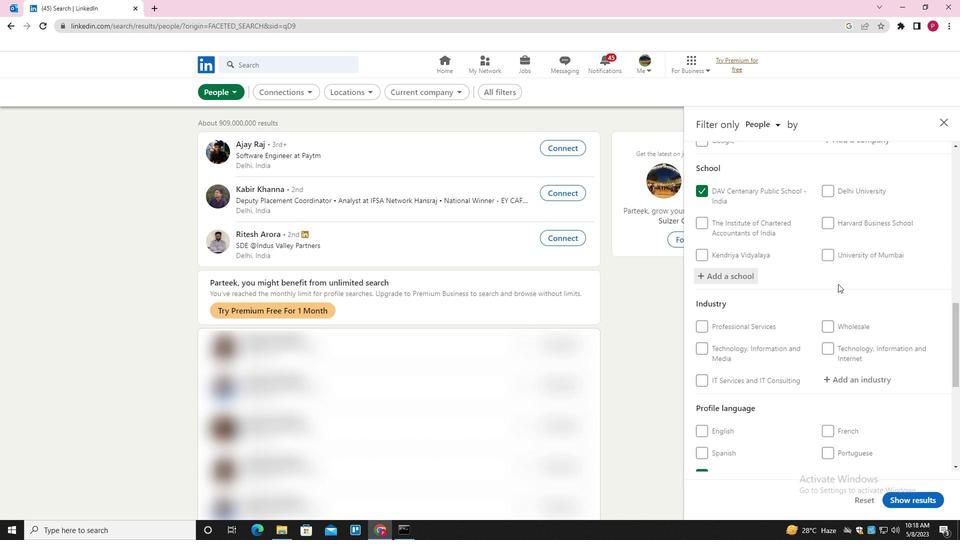 
Action: Mouse scrolled (836, 289) with delta (0, 0)
Screenshot: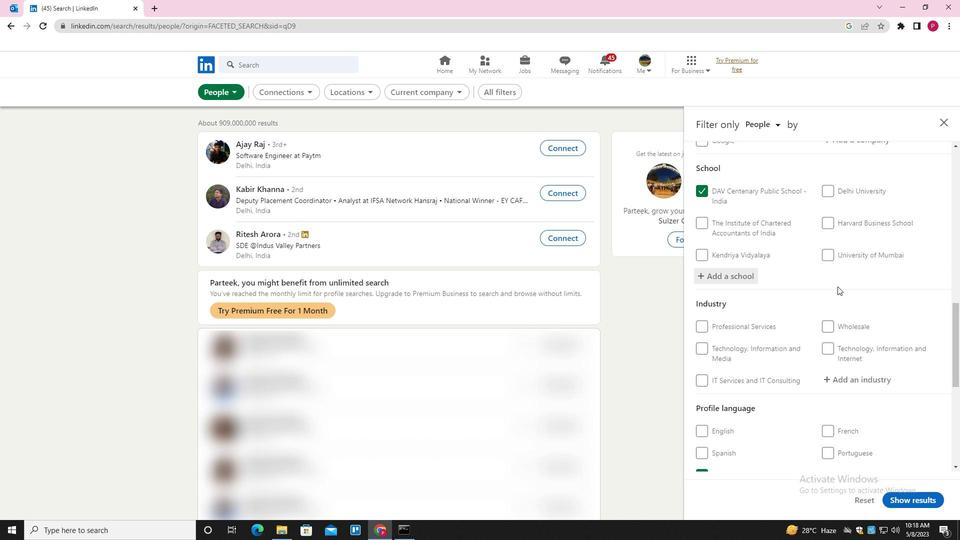 
Action: Mouse moved to (849, 281)
Screenshot: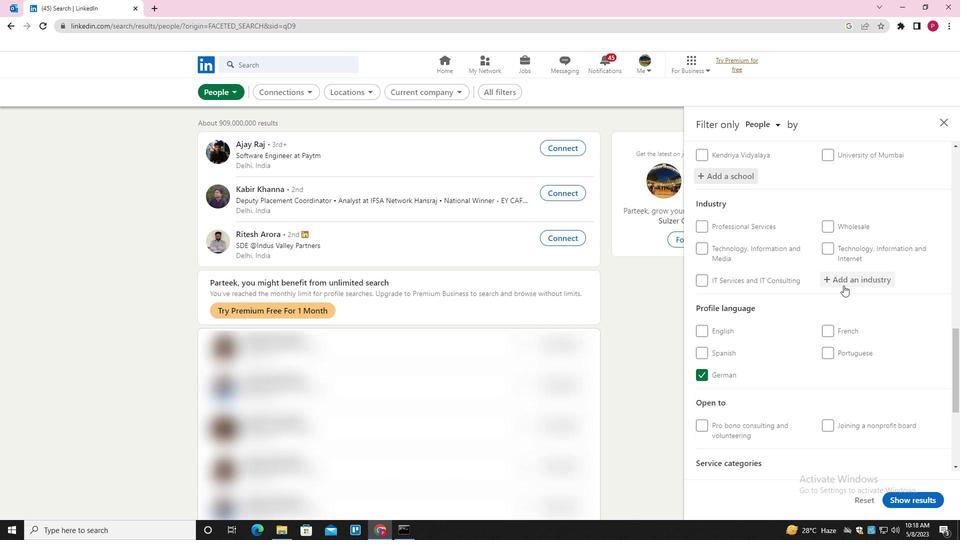 
Action: Mouse pressed left at (849, 281)
Screenshot: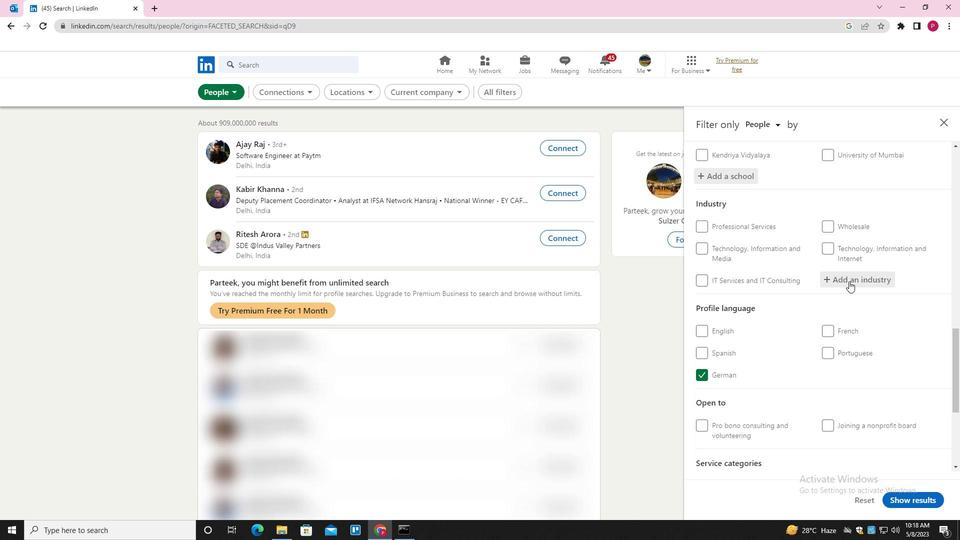 
Action: Key pressed <Key.shift><Key.shift>RESEARCH<Key.space><Key.shift>SERVISE<Key.backspace><Key.backspace>CES<Key.down><Key.enter>
Screenshot: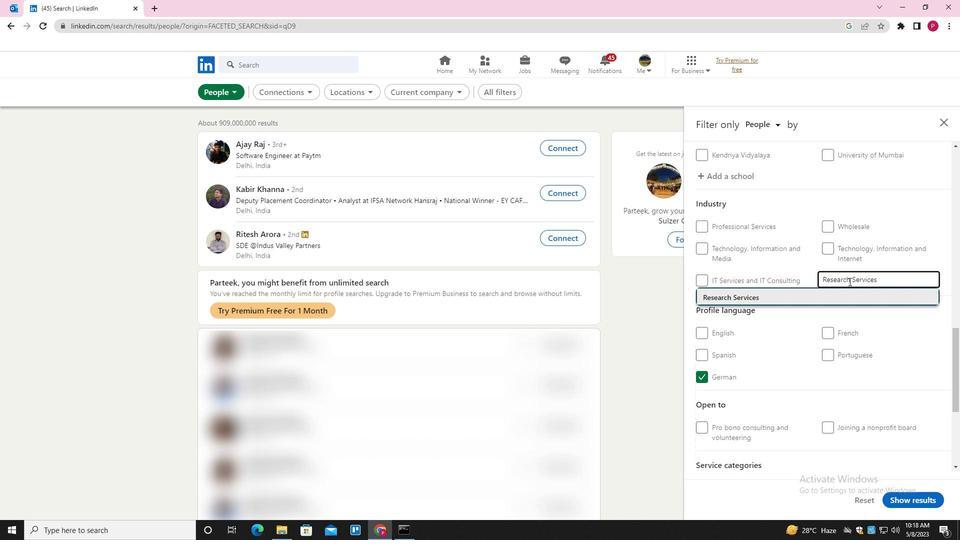 
Action: Mouse moved to (815, 315)
Screenshot: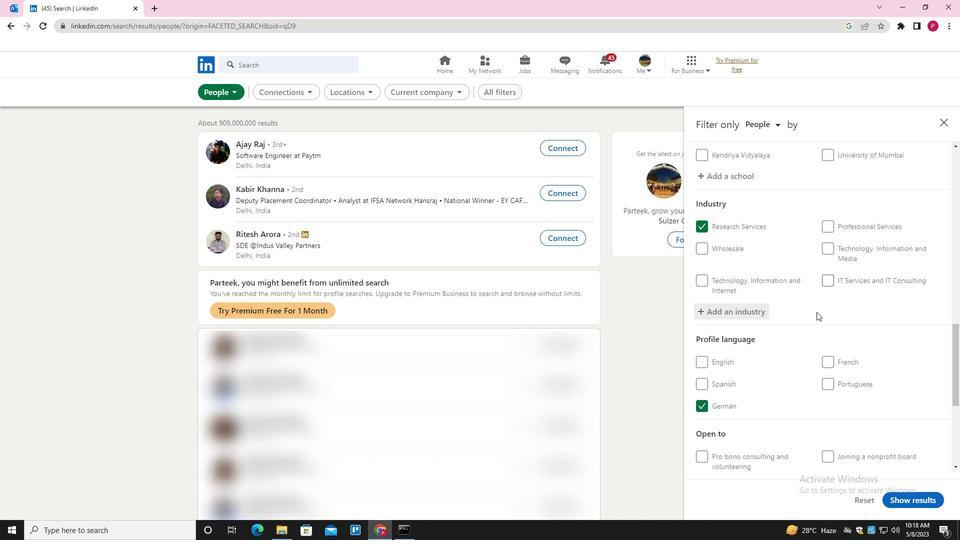 
Action: Mouse scrolled (815, 314) with delta (0, 0)
Screenshot: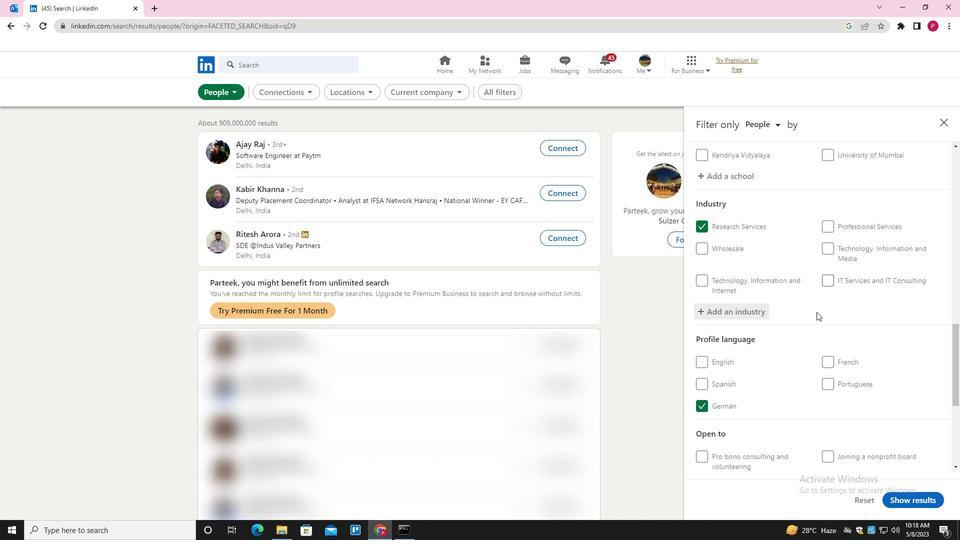 
Action: Mouse moved to (814, 321)
Screenshot: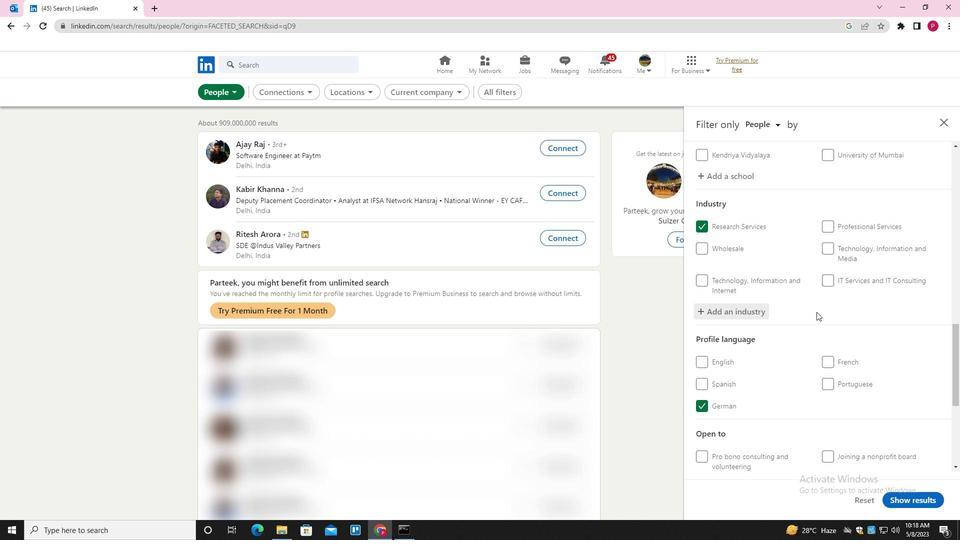 
Action: Mouse scrolled (814, 320) with delta (0, 0)
Screenshot: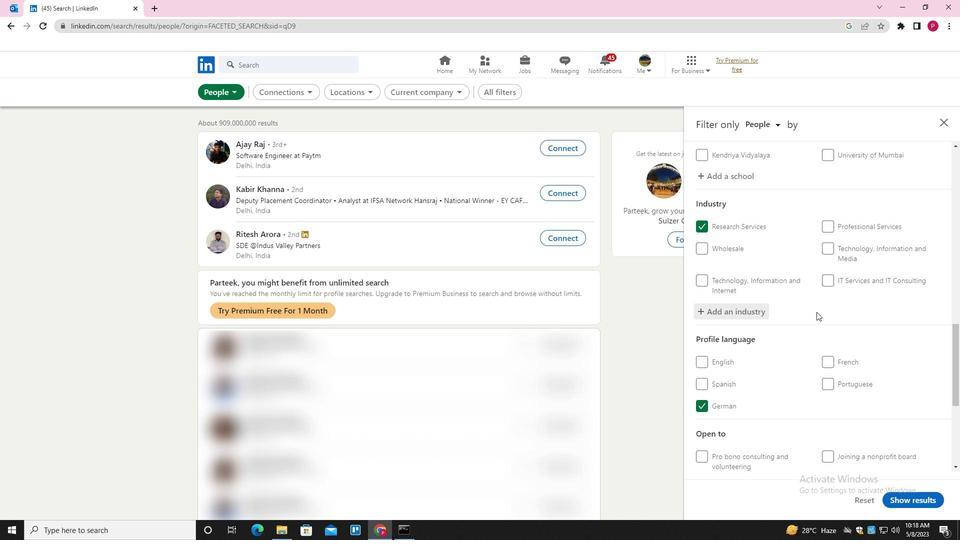 
Action: Mouse moved to (814, 326)
Screenshot: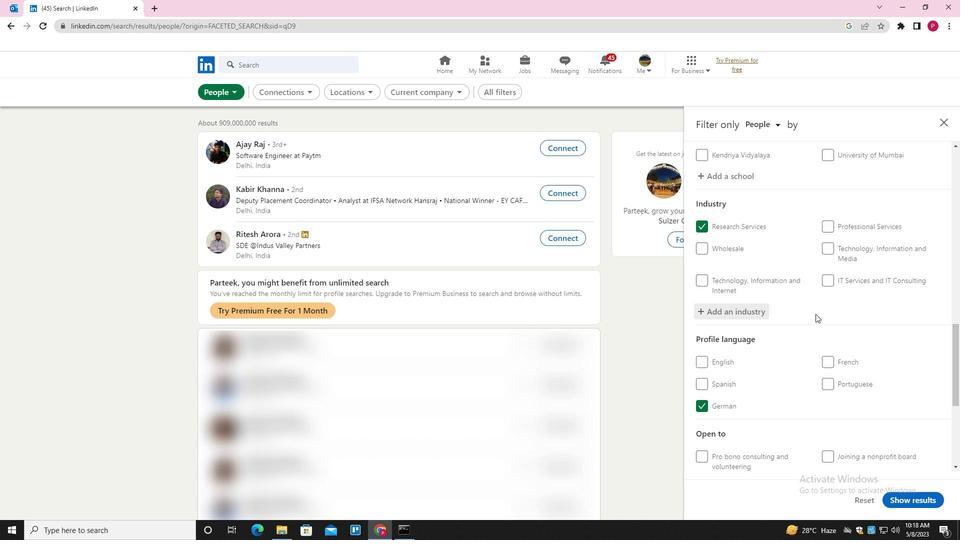
Action: Mouse scrolled (814, 326) with delta (0, 0)
Screenshot: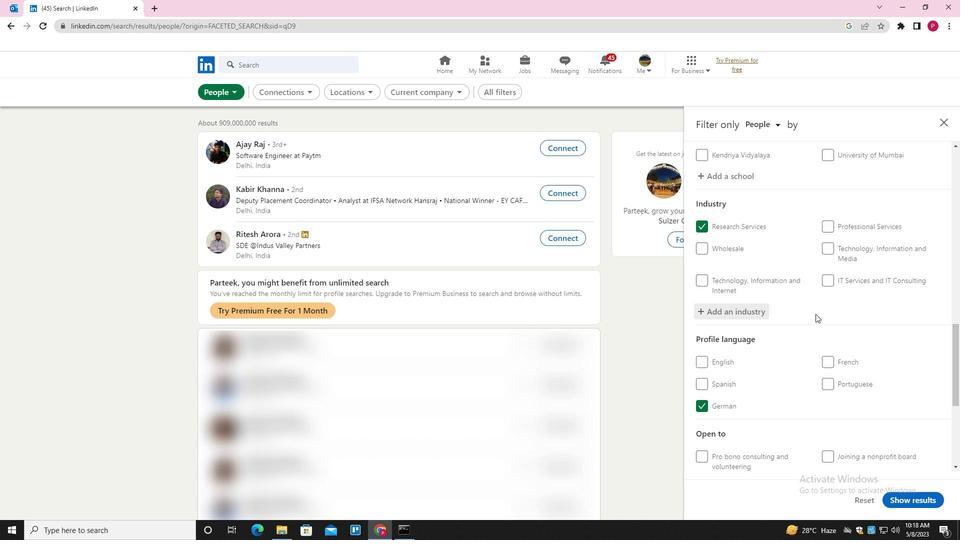 
Action: Mouse moved to (814, 328)
Screenshot: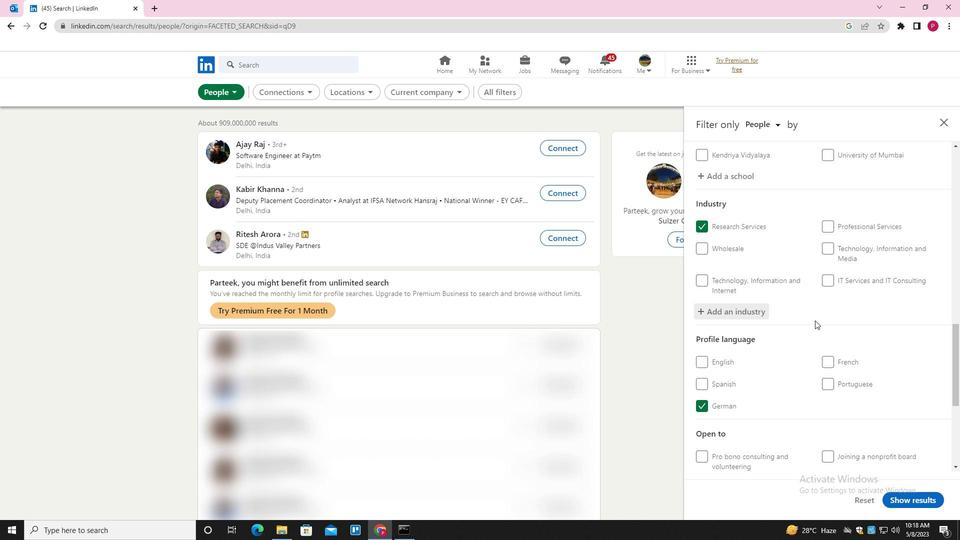 
Action: Mouse scrolled (814, 328) with delta (0, 0)
Screenshot: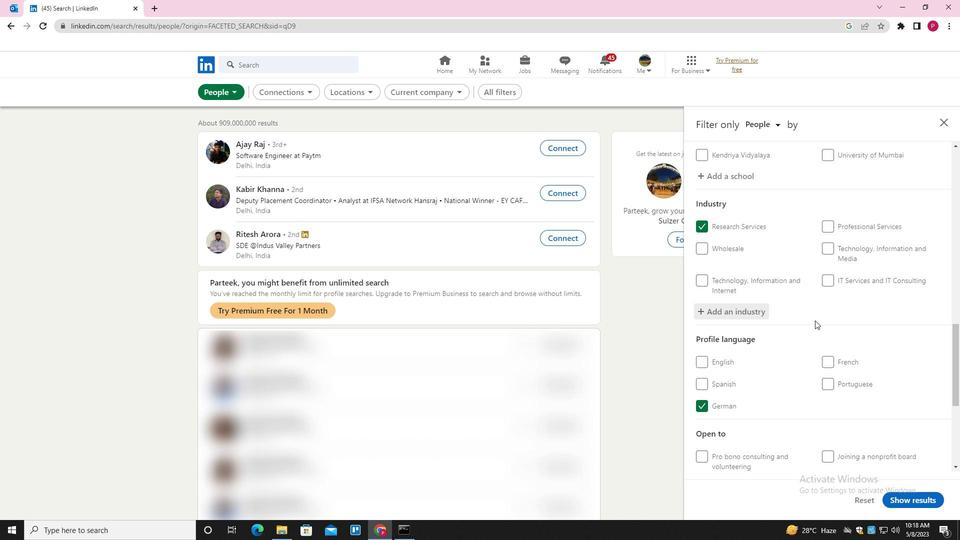 
Action: Mouse moved to (850, 355)
Screenshot: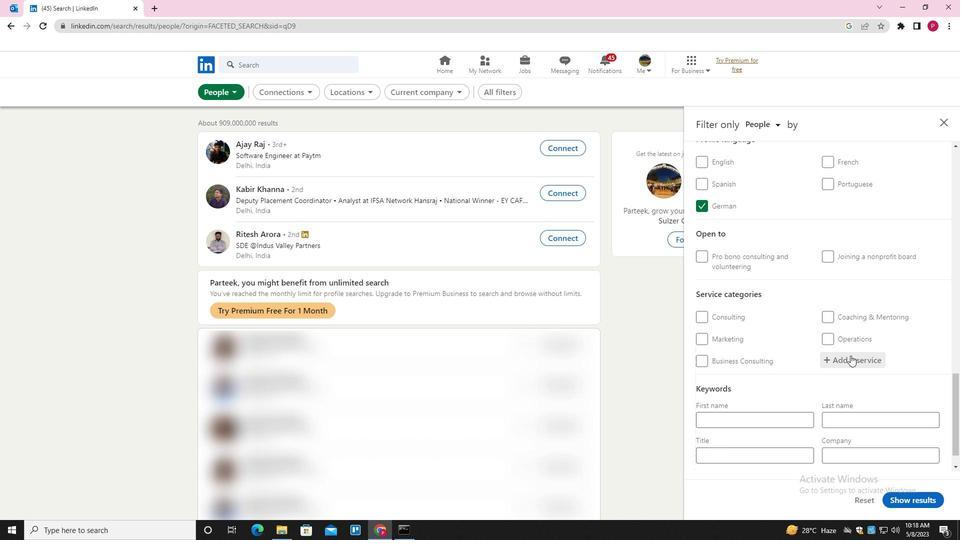 
Action: Mouse pressed left at (850, 355)
Screenshot: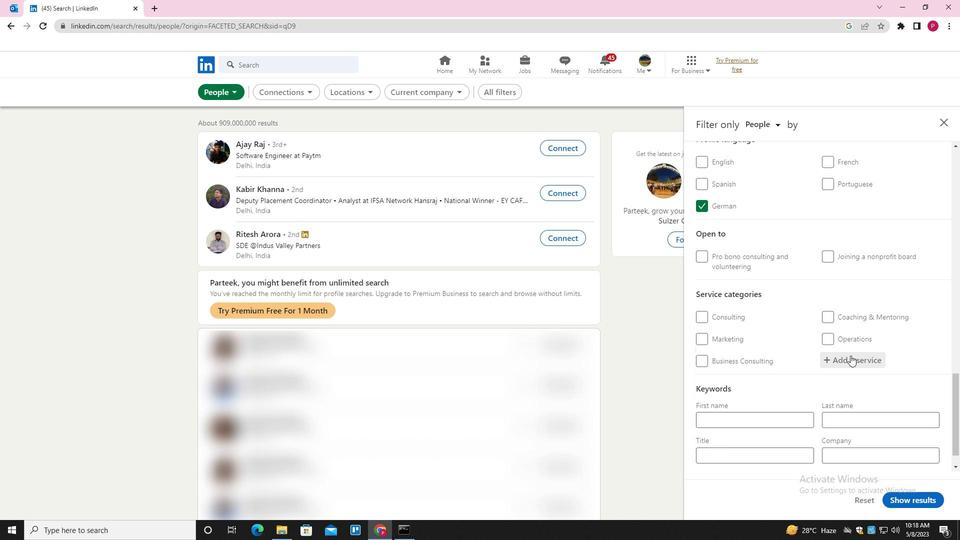 
Action: Key pressed <Key.shift><Key.shift><Key.shift><Key.shift><Key.shift><Key.shift><Key.shift><Key.shift><Key.shift>GROWTH<Key.space><Key.shift>MARKETING<Key.down><Key.enter>
Screenshot: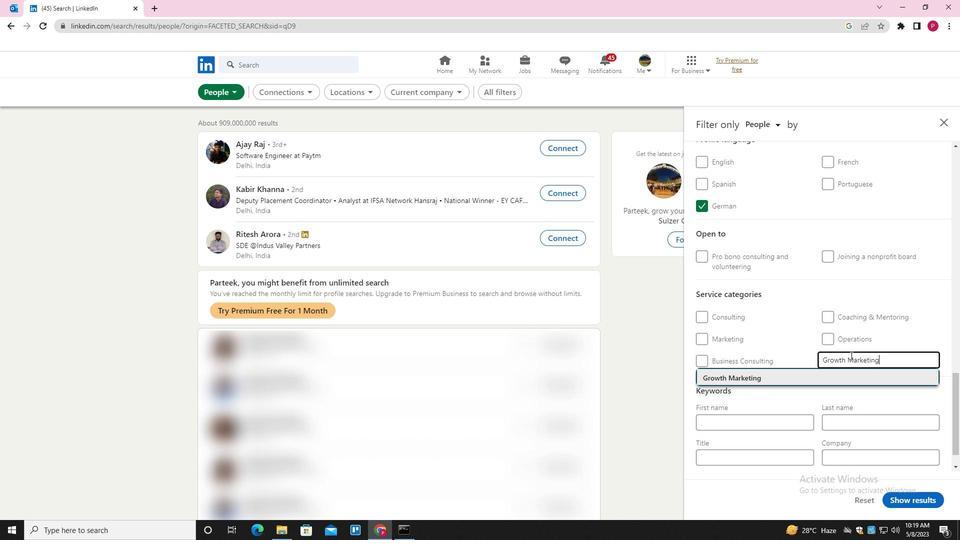 
Action: Mouse moved to (850, 355)
Screenshot: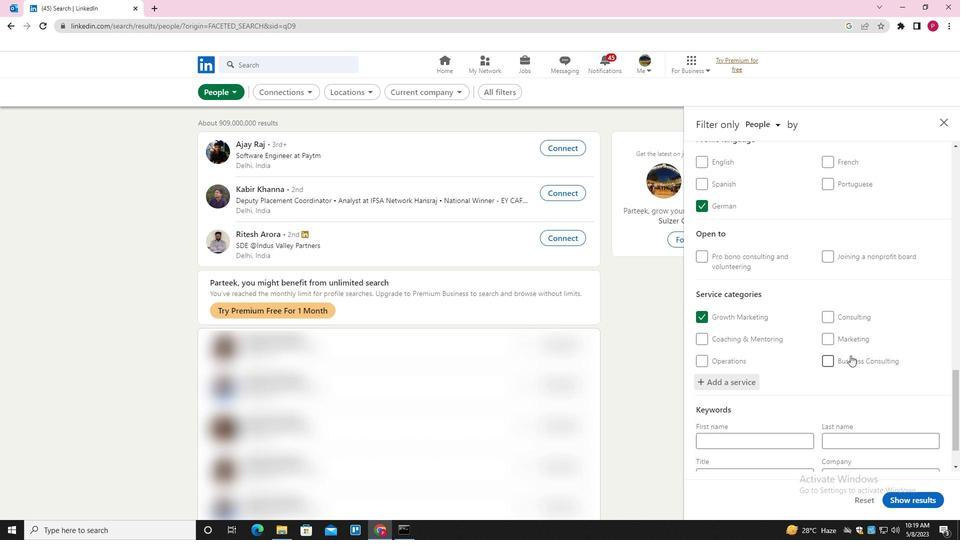 
Action: Mouse scrolled (850, 355) with delta (0, 0)
Screenshot: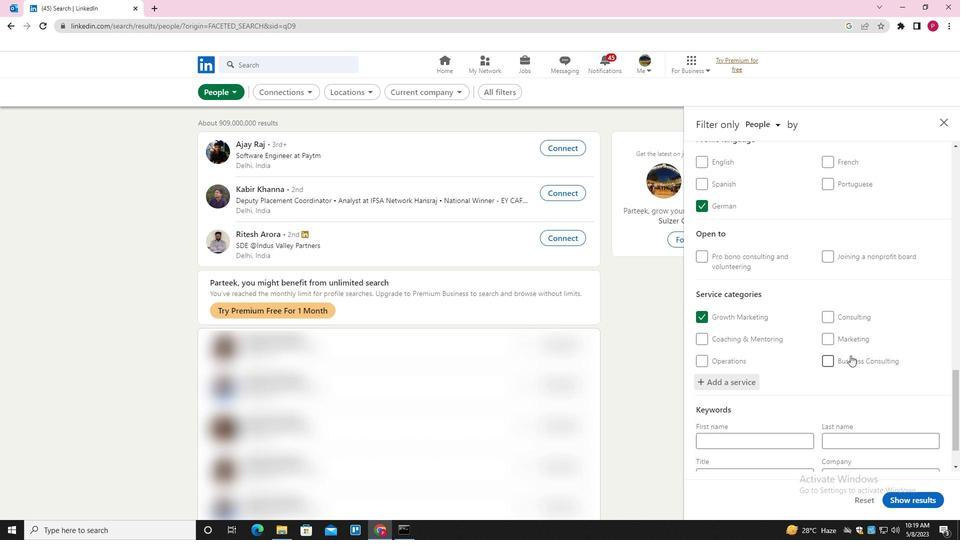 
Action: Mouse moved to (837, 374)
Screenshot: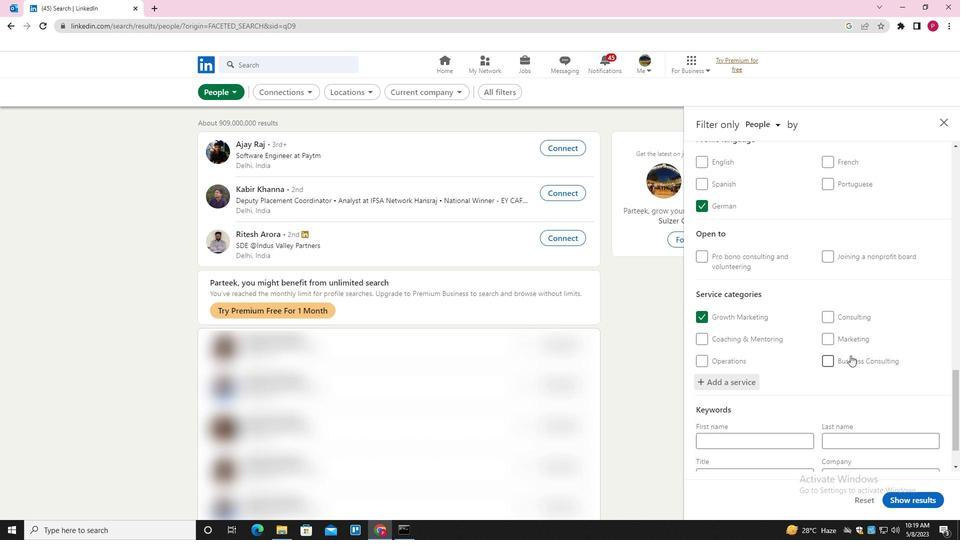 
Action: Mouse scrolled (837, 374) with delta (0, 0)
Screenshot: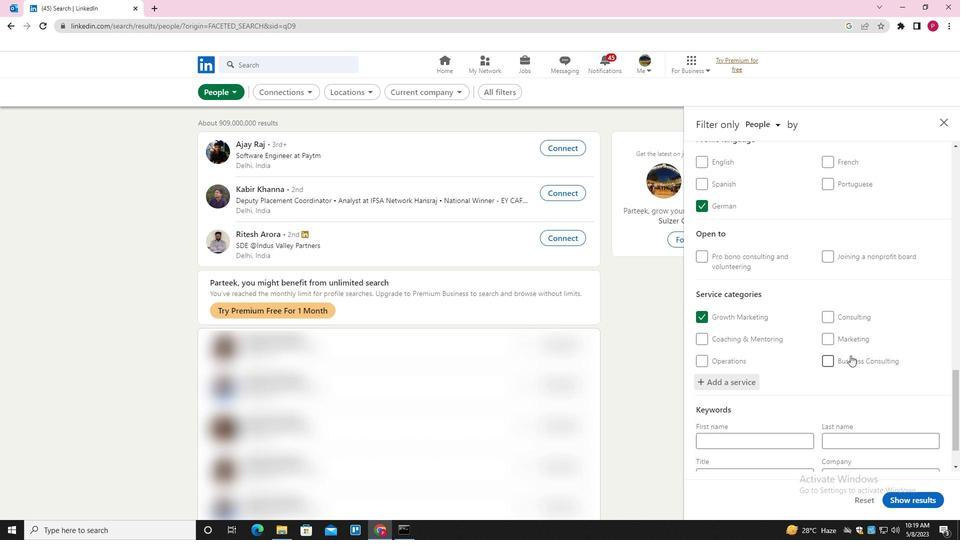 
Action: Mouse moved to (832, 379)
Screenshot: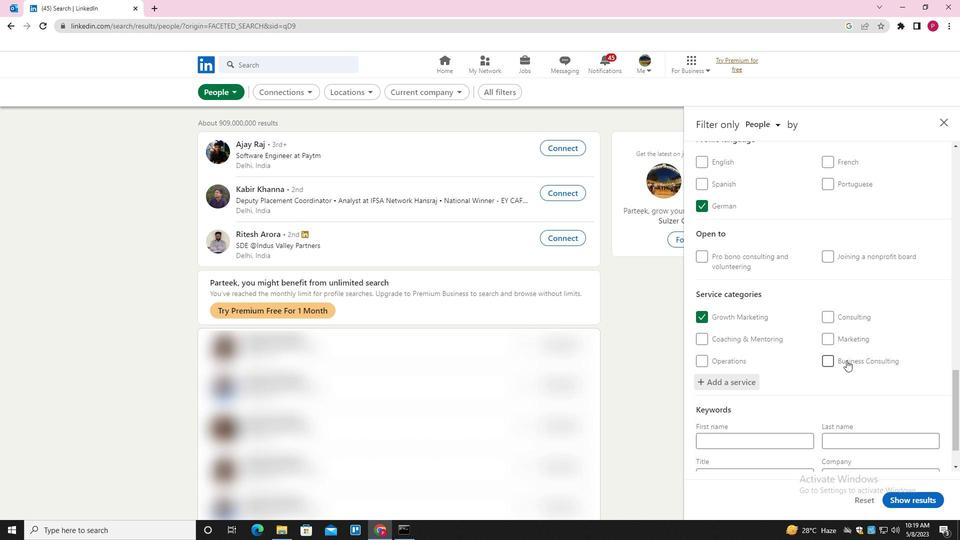 
Action: Mouse scrolled (832, 378) with delta (0, 0)
Screenshot: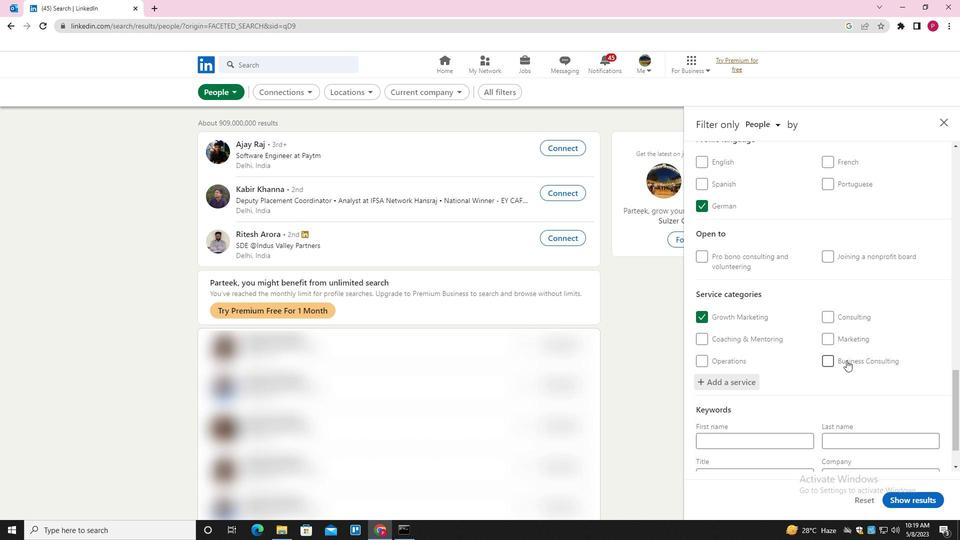 
Action: Mouse moved to (824, 385)
Screenshot: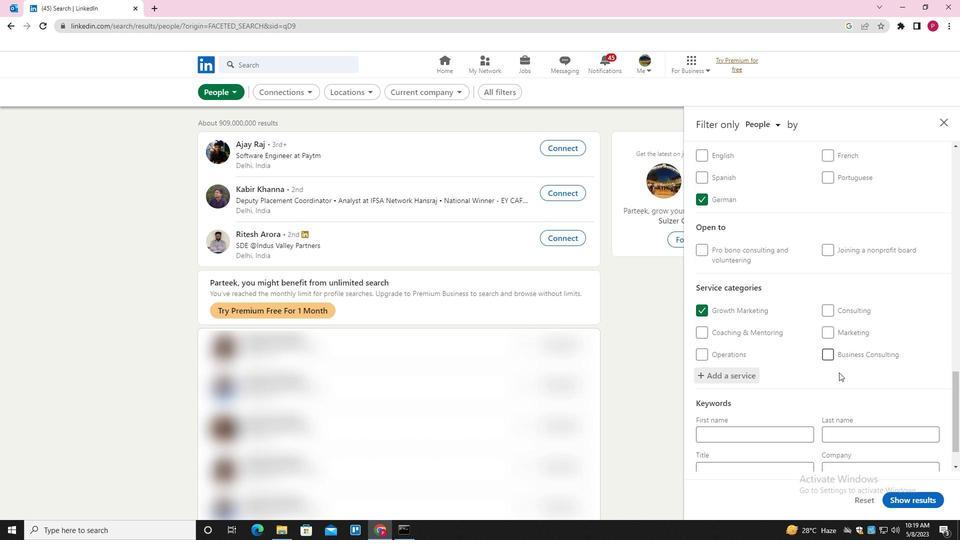
Action: Mouse scrolled (824, 384) with delta (0, 0)
Screenshot: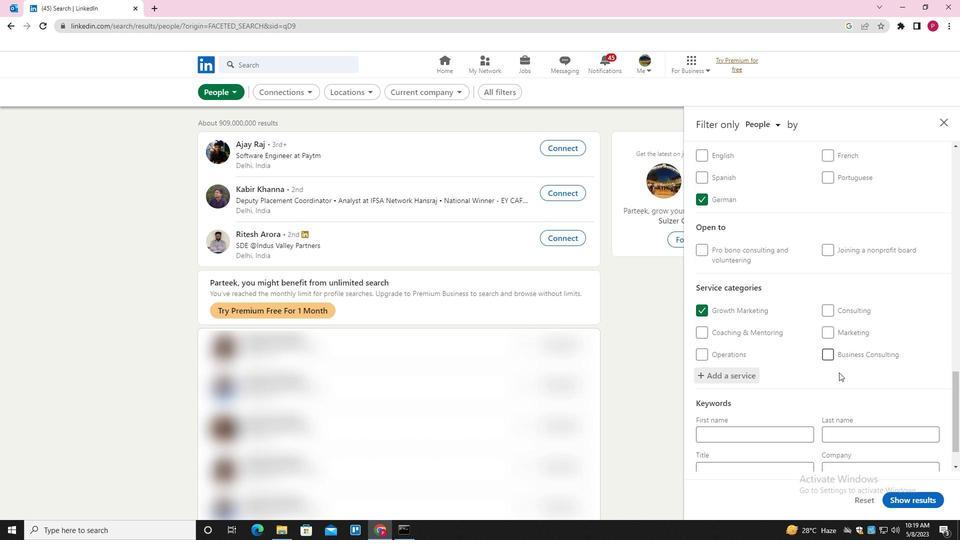 
Action: Mouse moved to (796, 420)
Screenshot: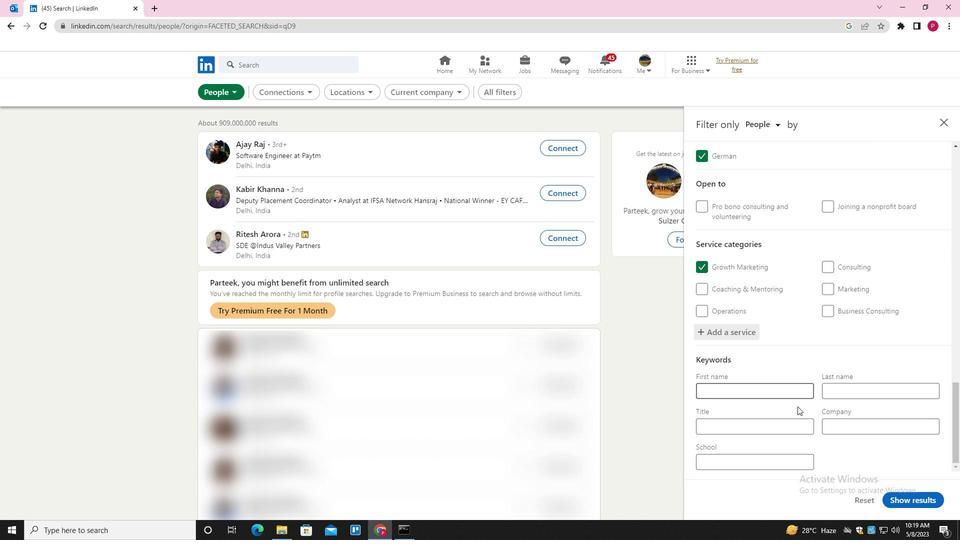 
Action: Mouse pressed left at (796, 420)
Screenshot: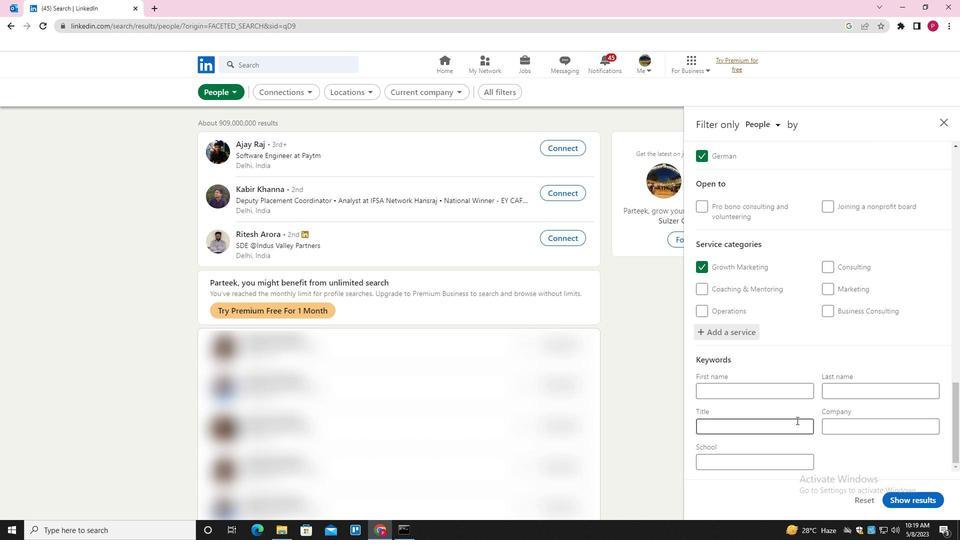 
Action: Key pressed <Key.shift>FRONT<Key.space><Key.shift>DESK<Key.space><Key.shift><Key.shift>MANAGER
Screenshot: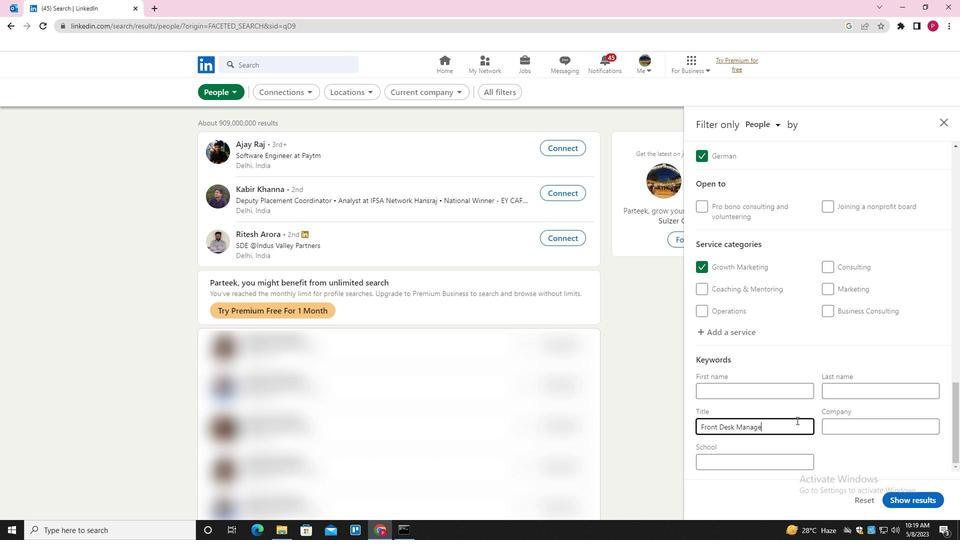 
Action: Mouse moved to (900, 497)
Screenshot: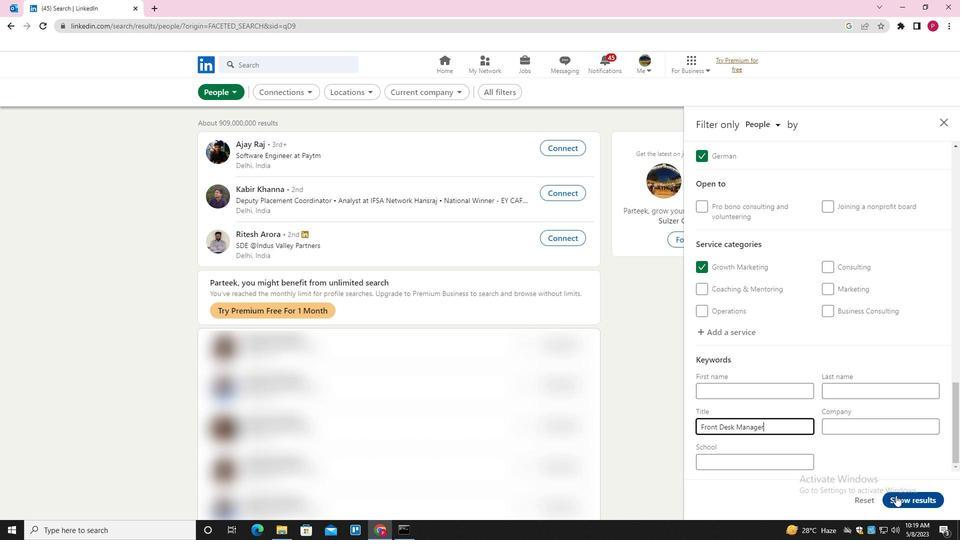 
Action: Mouse pressed left at (900, 497)
Screenshot: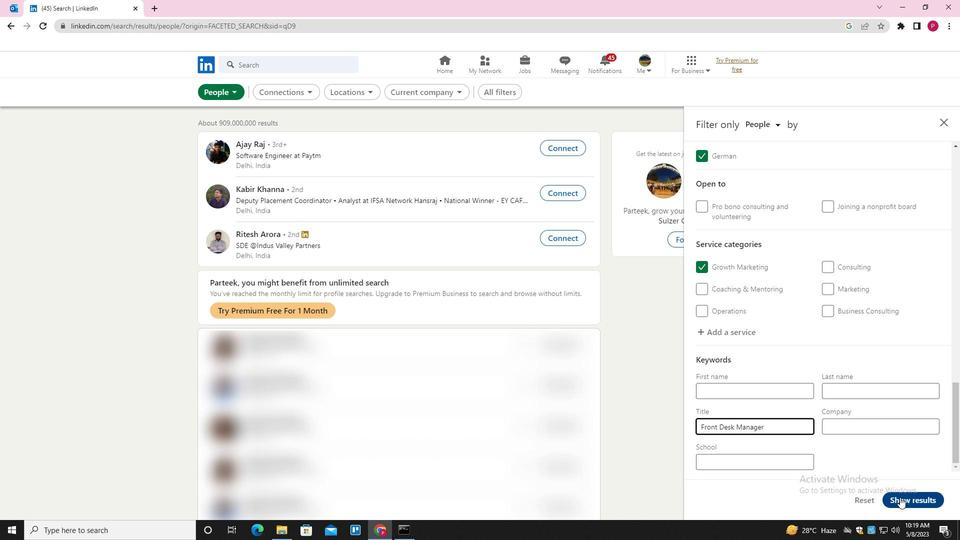 
Action: Mouse moved to (487, 242)
Screenshot: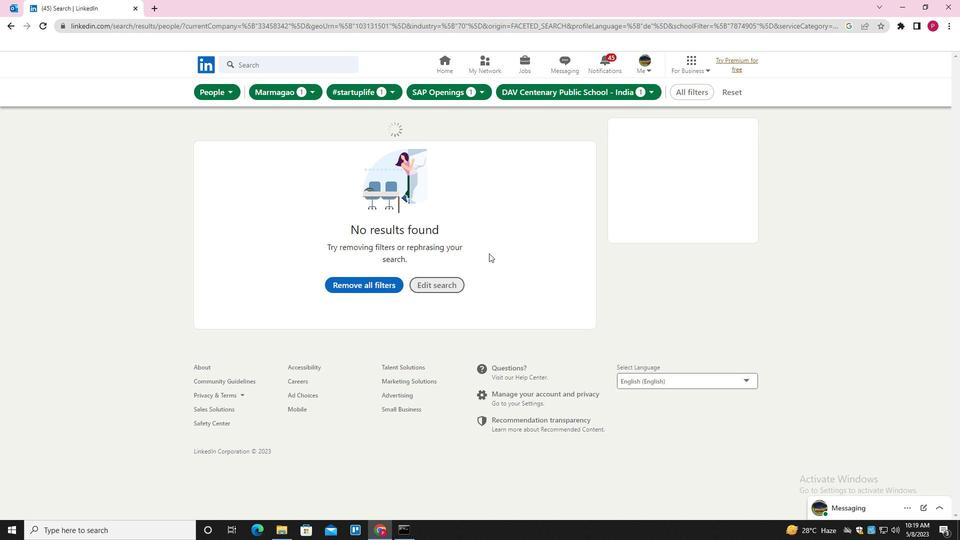 
